 Task: Look for space in Curchorem, India from 5th July, 2023 to 15th July, 2023 for 9 adults in price range Rs.15000 to Rs.25000. Place can be entire place with 5 bedrooms having 5 beds and 5 bathrooms. Property type can be house, flat, guest house. Booking option can be shelf check-in. Required host language is English.
Action: Mouse moved to (443, 62)
Screenshot: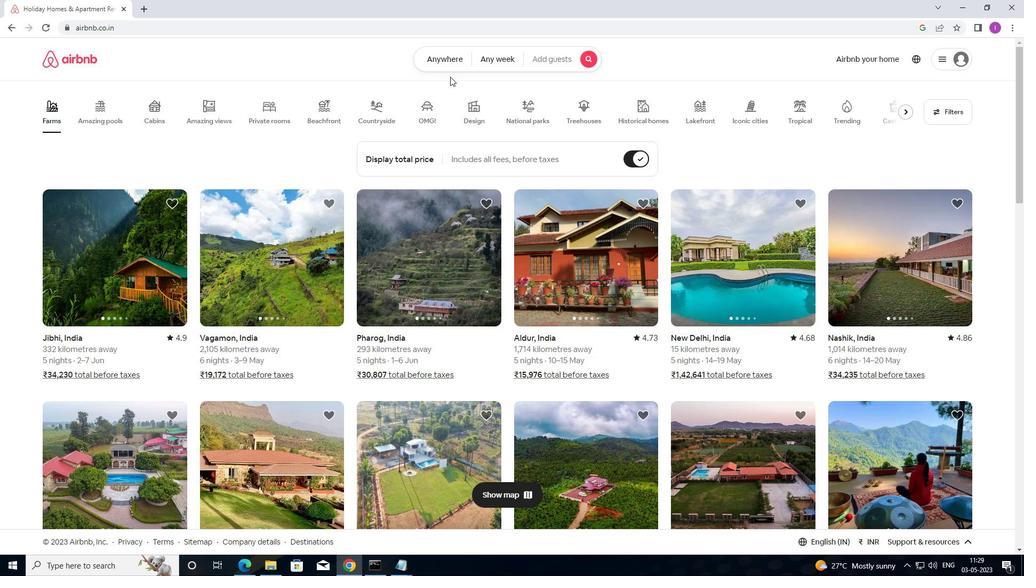 
Action: Mouse pressed left at (443, 62)
Screenshot: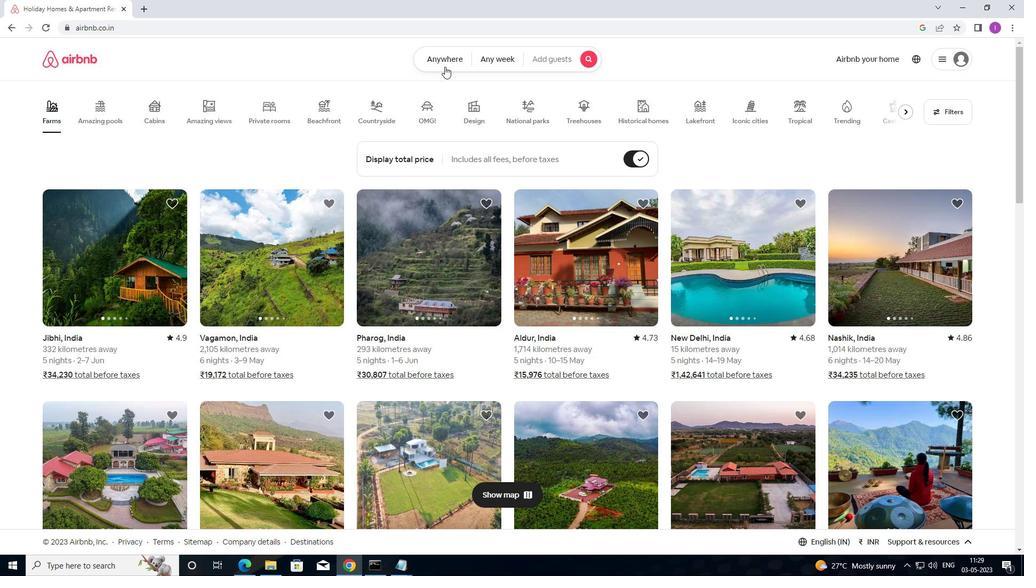 
Action: Mouse moved to (315, 104)
Screenshot: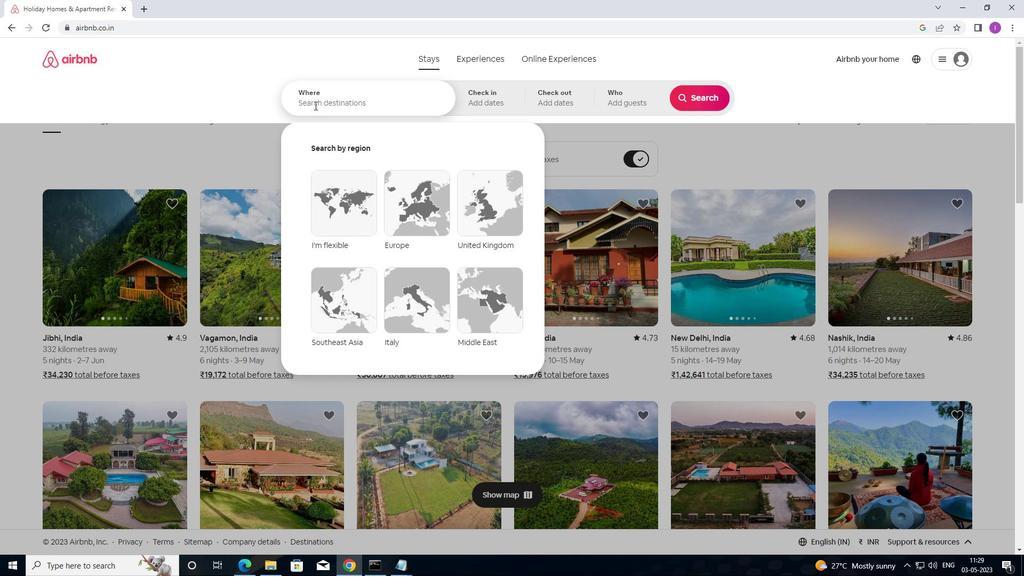 
Action: Mouse pressed left at (315, 104)
Screenshot: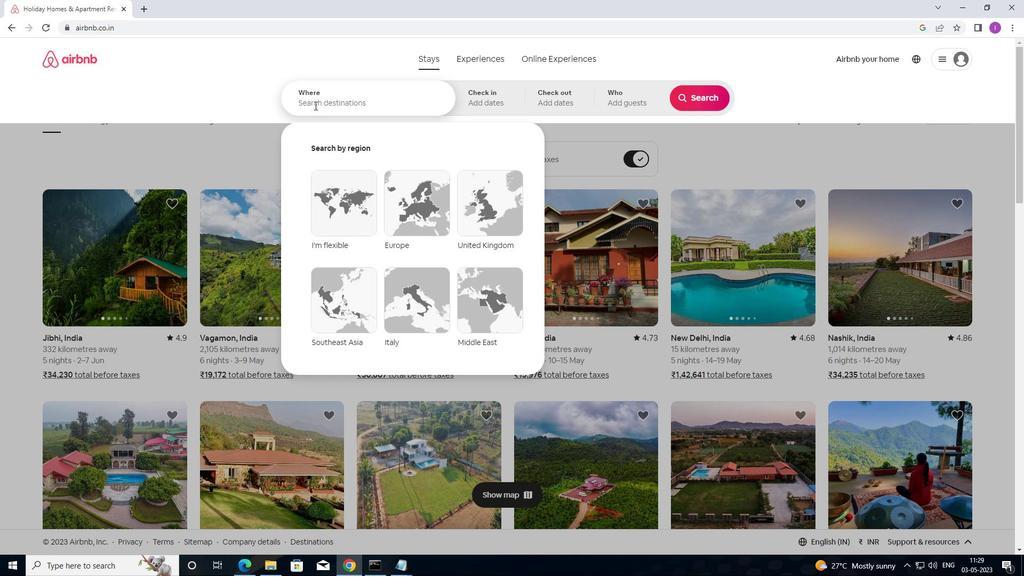 
Action: Mouse moved to (397, 99)
Screenshot: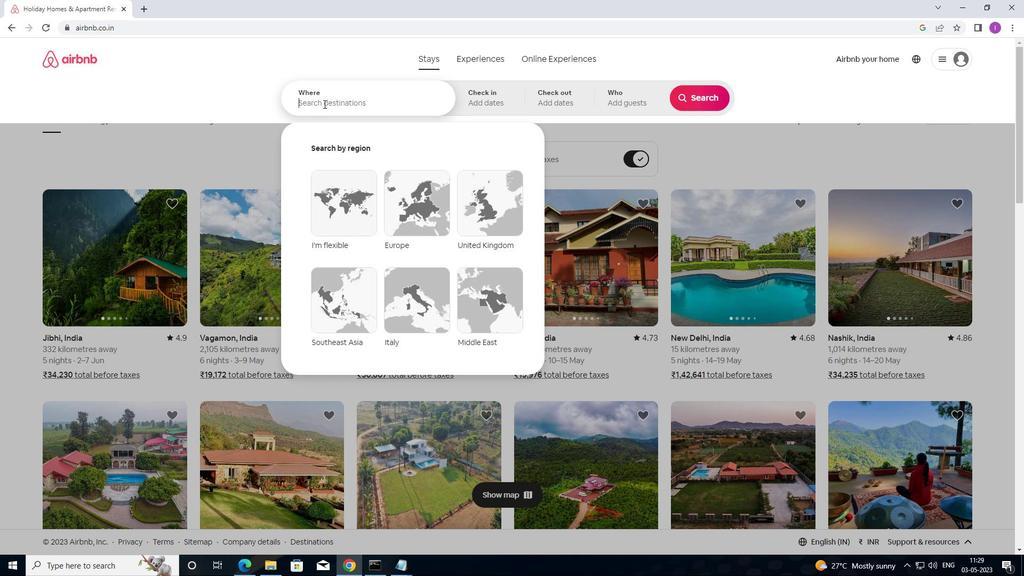 
Action: Key pressed <Key.shift>CY<Key.backspace>URCHOREM,<Key.shift>INDIA
Screenshot: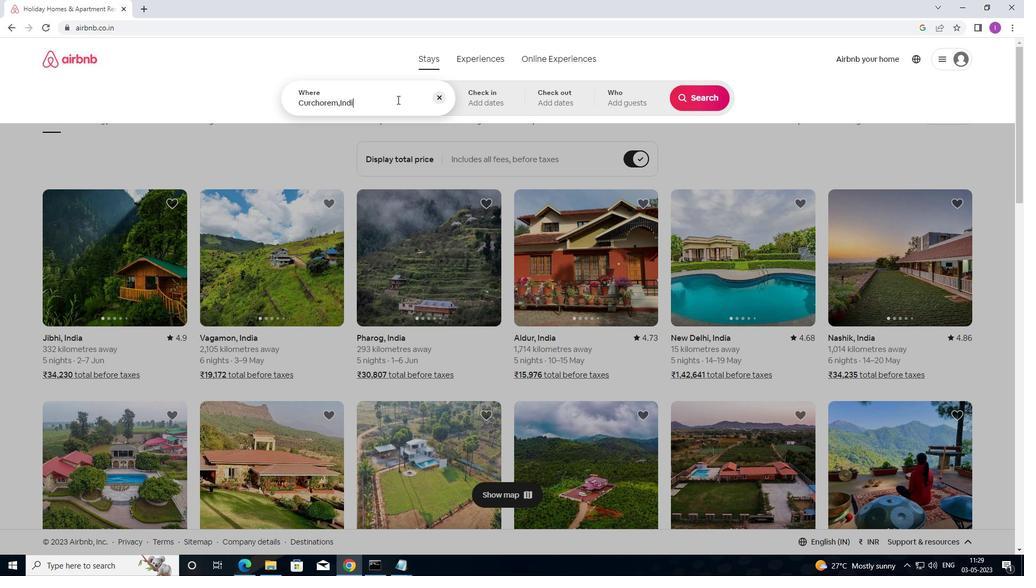 
Action: Mouse moved to (483, 108)
Screenshot: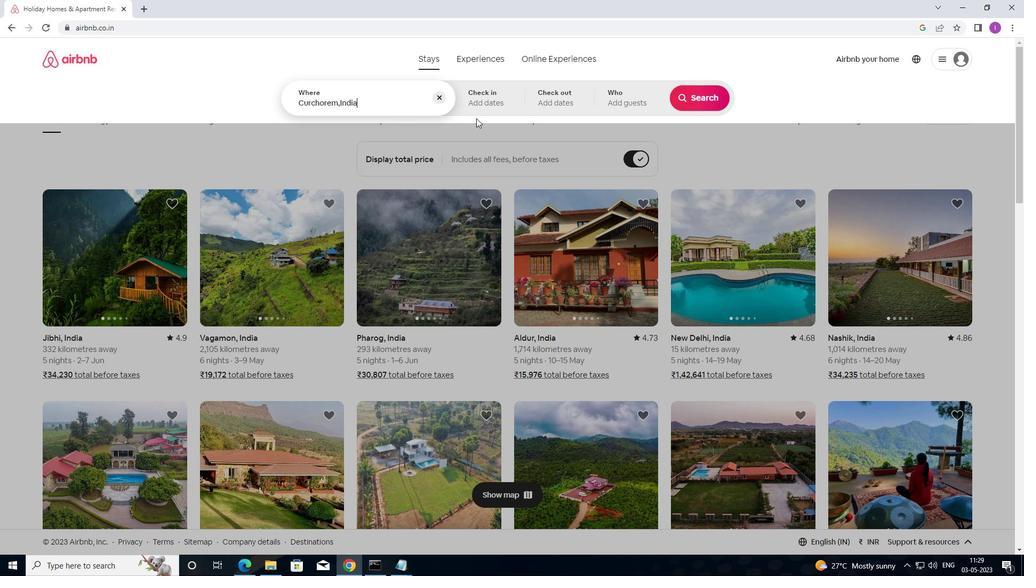 
Action: Mouse pressed left at (483, 108)
Screenshot: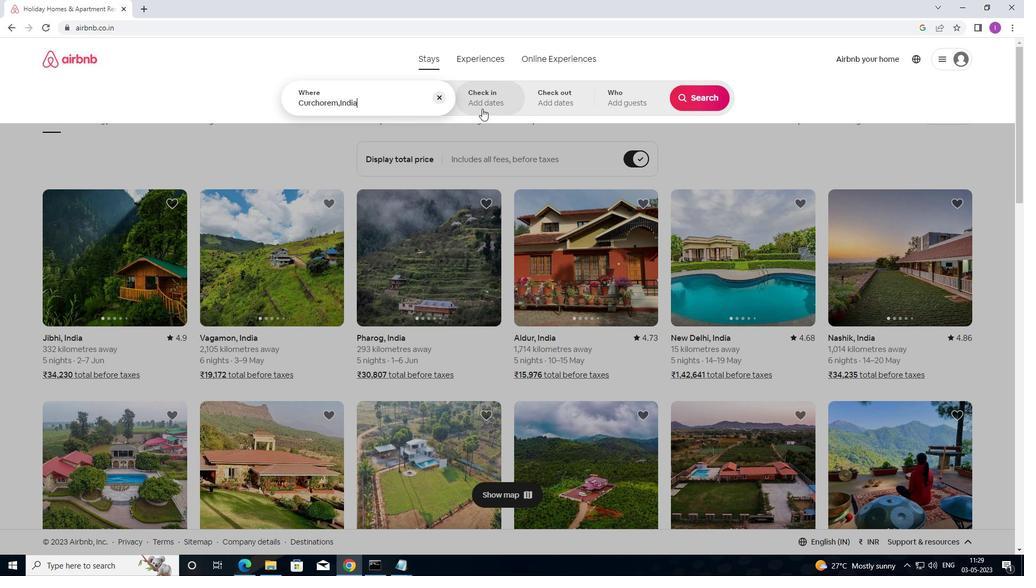 
Action: Mouse moved to (696, 178)
Screenshot: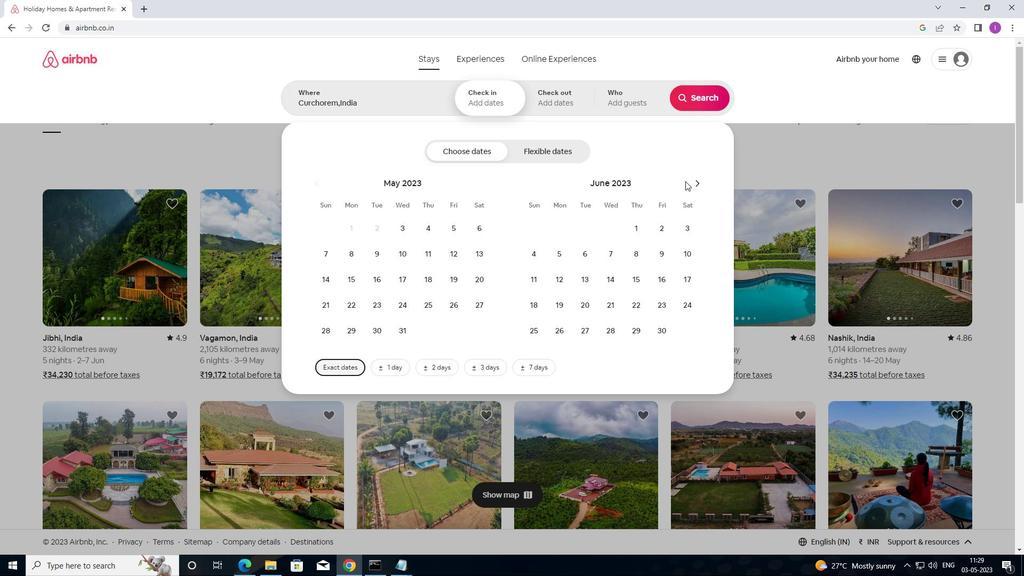 
Action: Mouse pressed left at (696, 178)
Screenshot: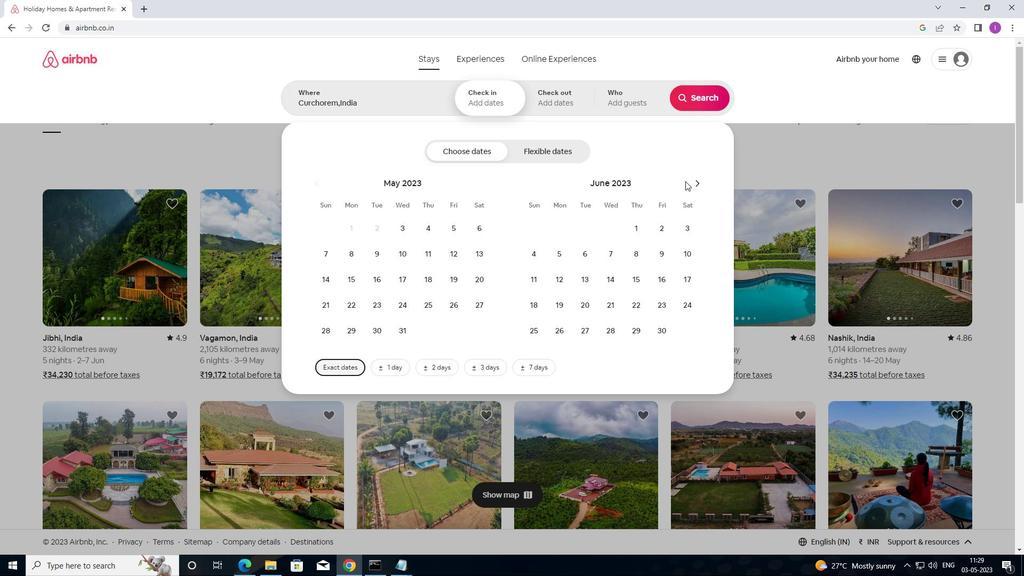 
Action: Mouse moved to (619, 254)
Screenshot: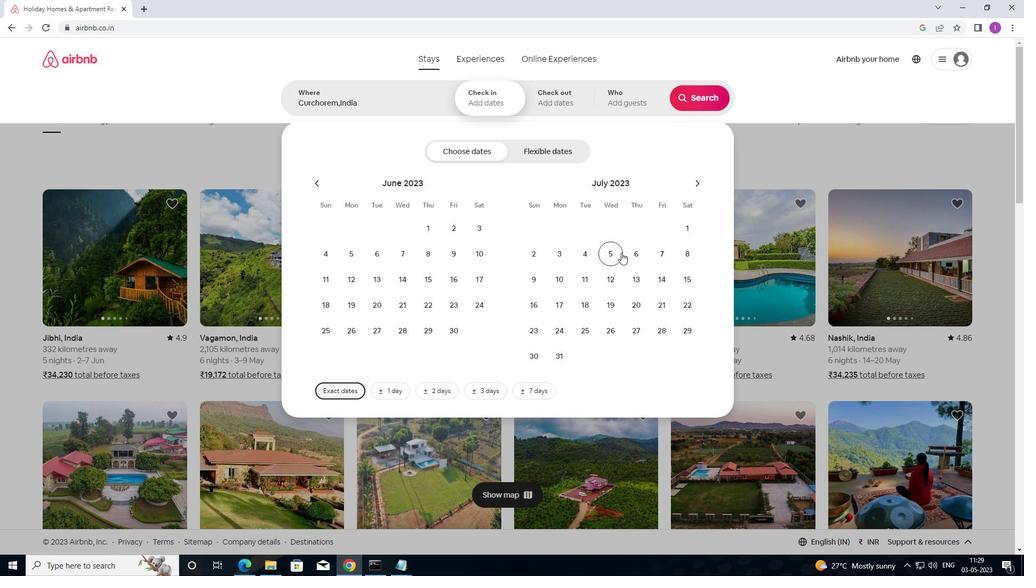 
Action: Mouse pressed left at (619, 254)
Screenshot: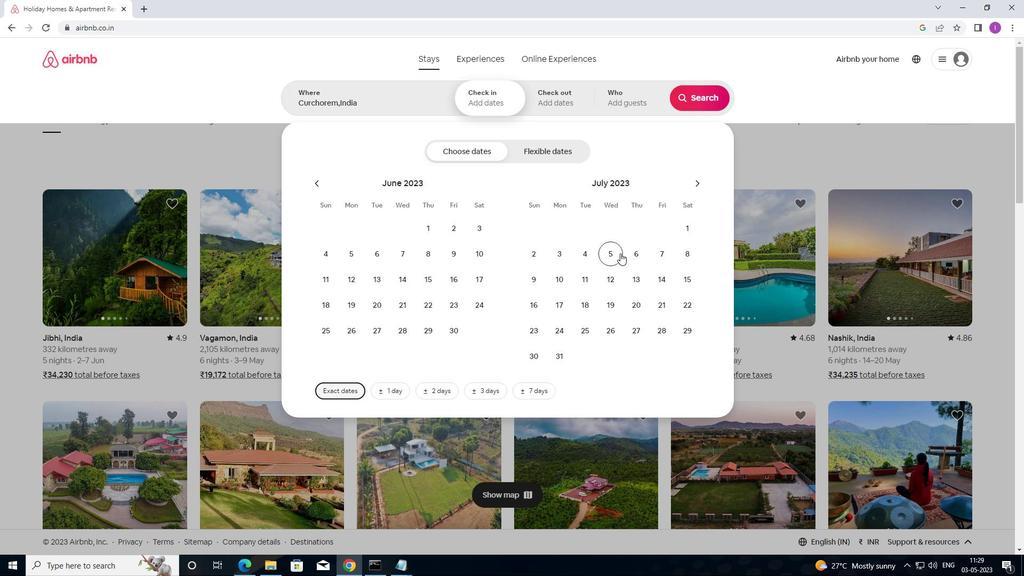 
Action: Mouse moved to (684, 279)
Screenshot: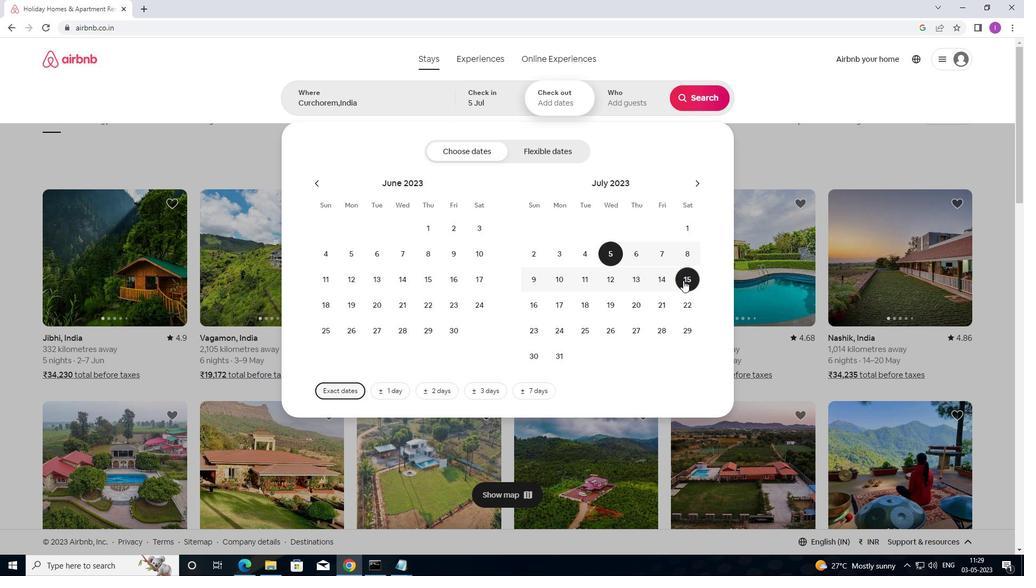 
Action: Mouse pressed left at (684, 279)
Screenshot: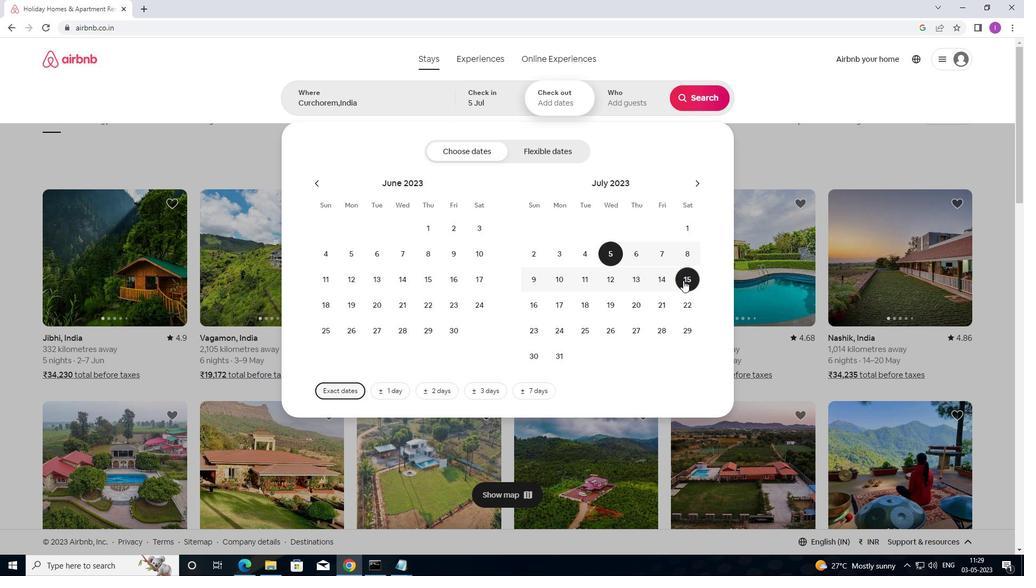 
Action: Mouse moved to (624, 102)
Screenshot: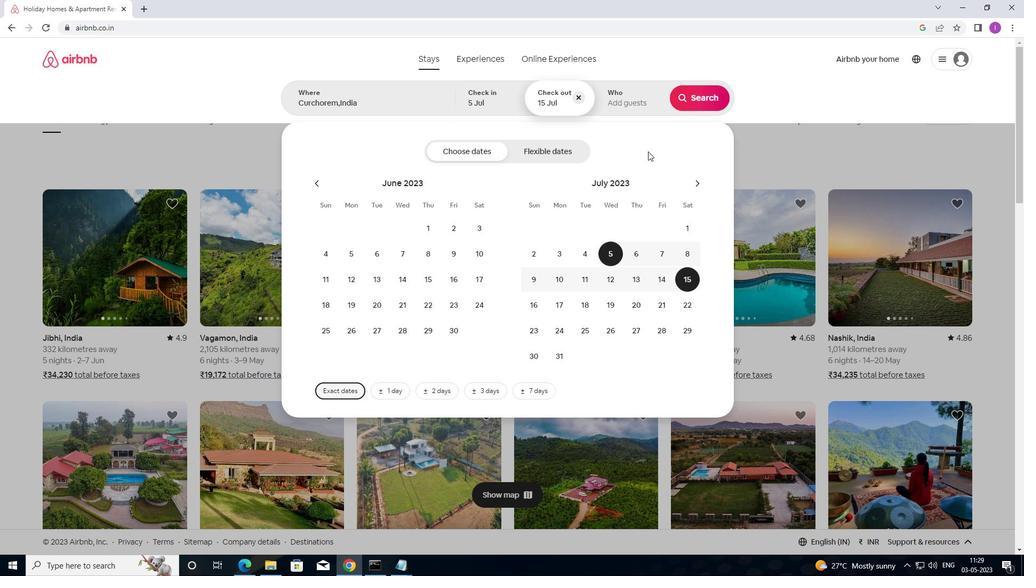 
Action: Mouse pressed left at (624, 102)
Screenshot: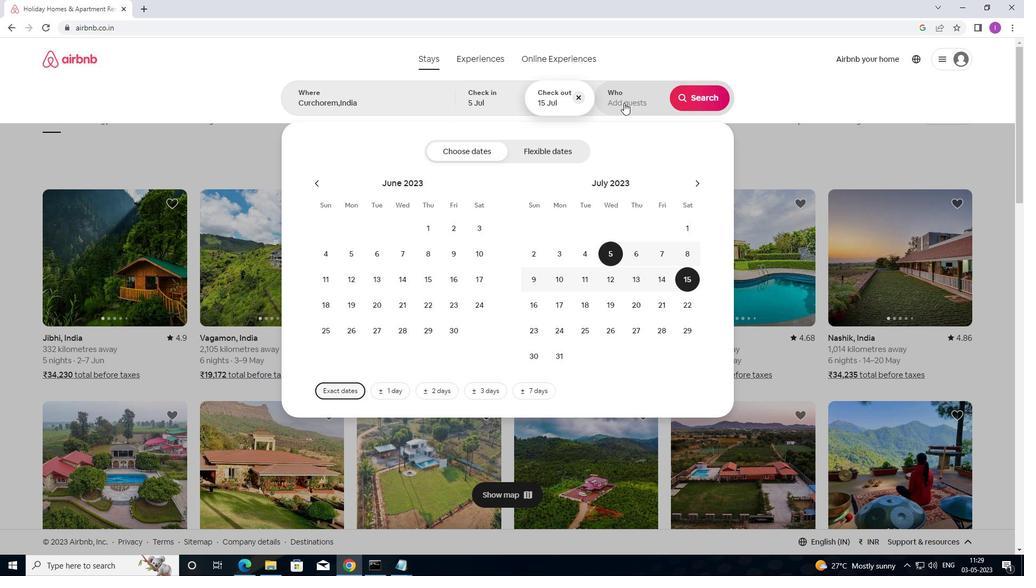 
Action: Mouse moved to (709, 155)
Screenshot: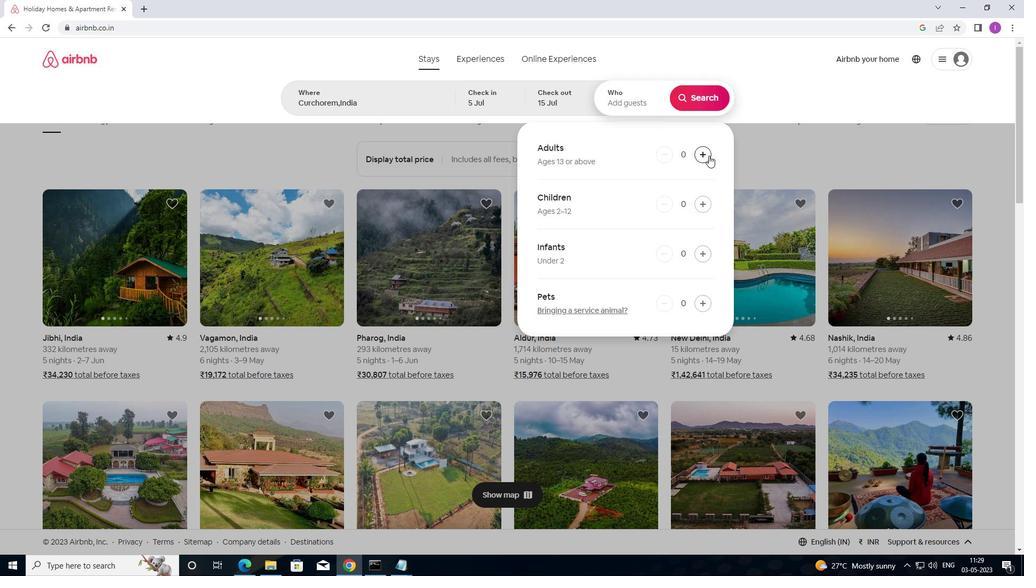 
Action: Mouse pressed left at (709, 155)
Screenshot: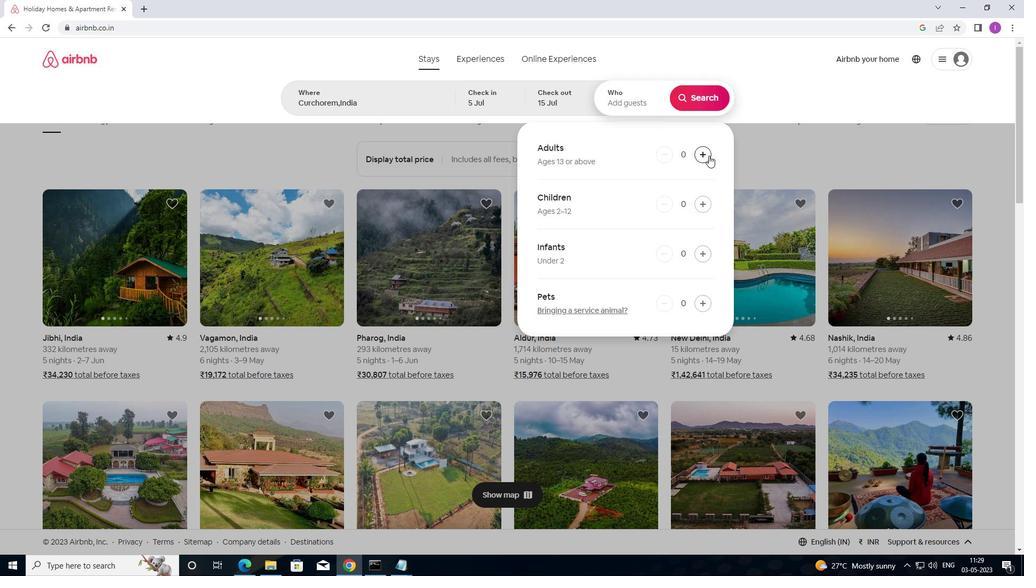 
Action: Mouse moved to (710, 155)
Screenshot: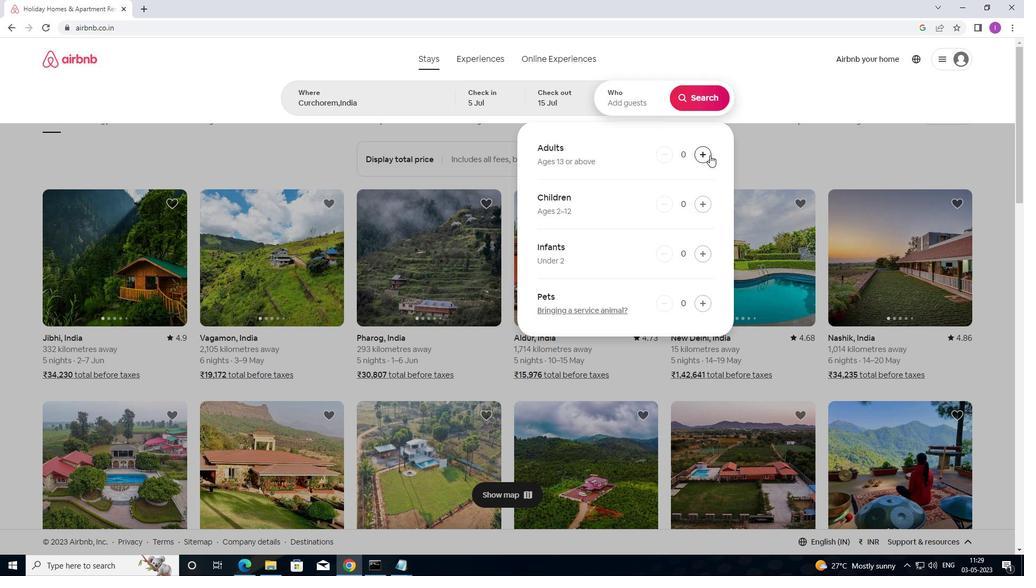 
Action: Mouse pressed left at (710, 155)
Screenshot: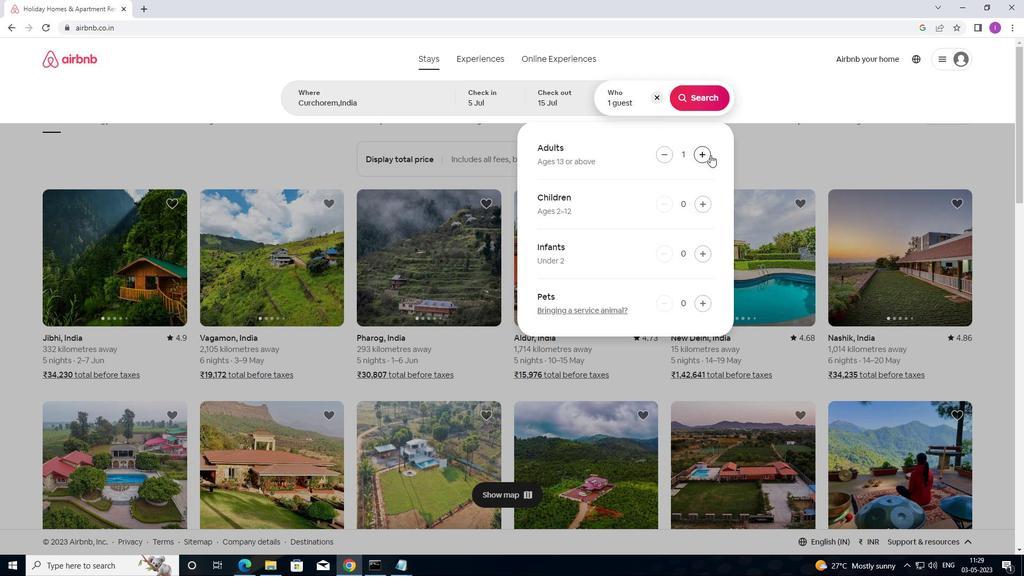 
Action: Mouse moved to (710, 154)
Screenshot: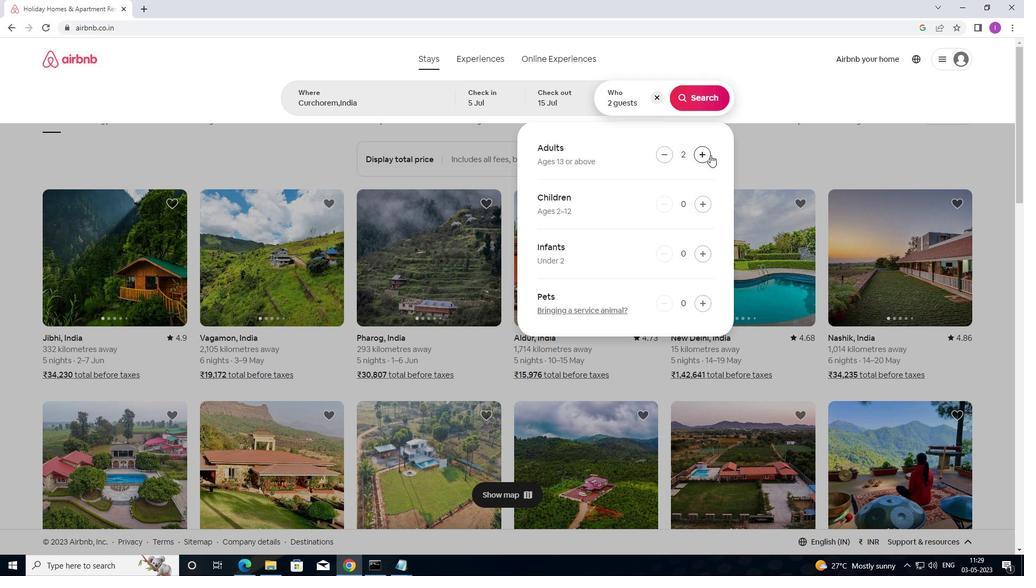 
Action: Mouse pressed left at (710, 154)
Screenshot: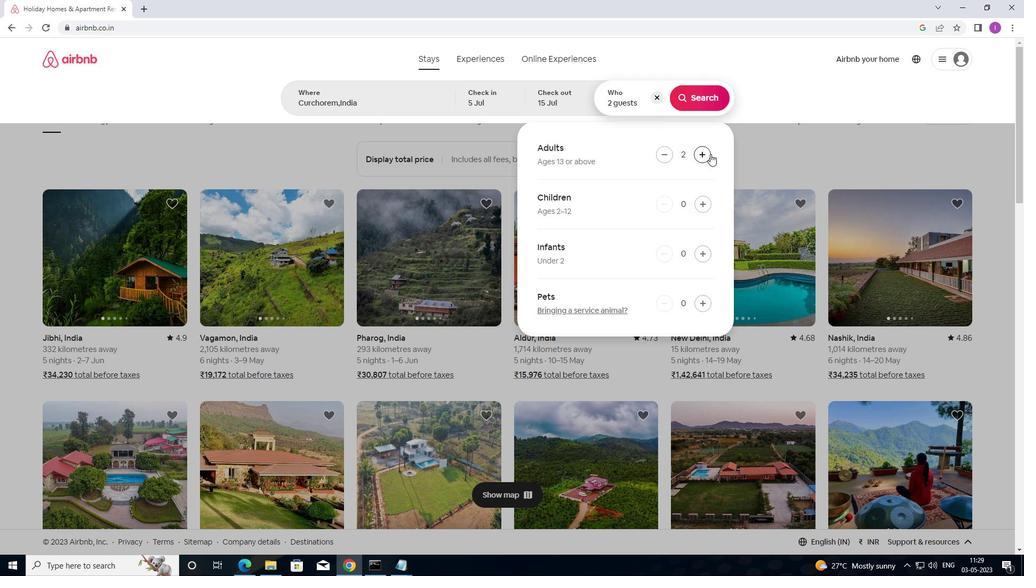 
Action: Mouse pressed left at (710, 154)
Screenshot: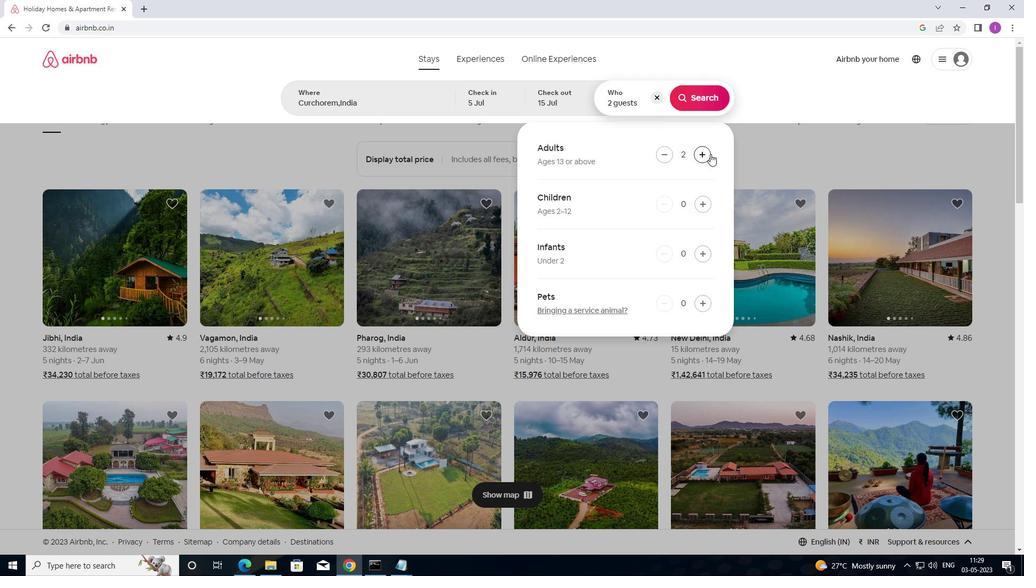 
Action: Mouse pressed left at (710, 154)
Screenshot: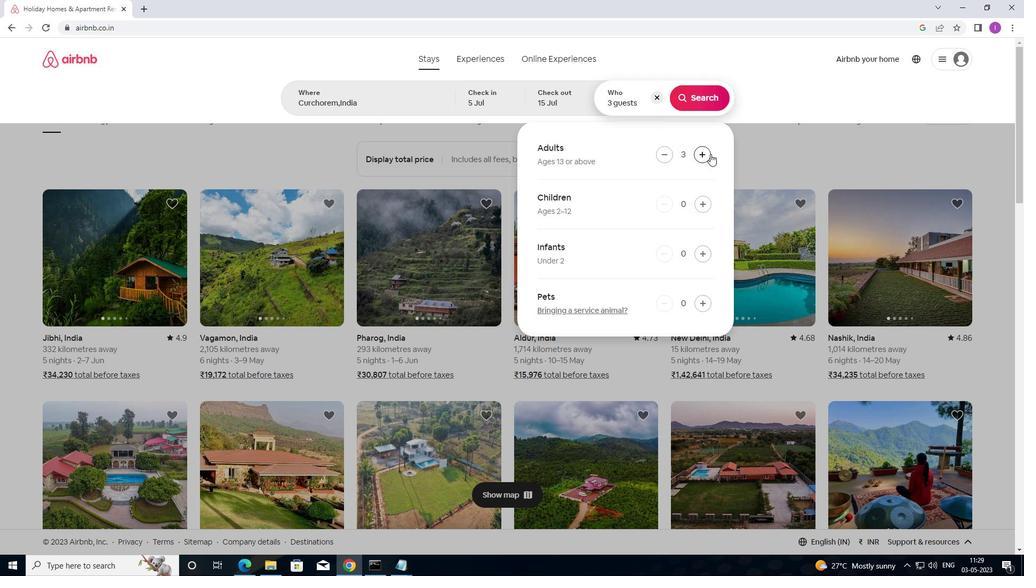 
Action: Mouse pressed left at (710, 154)
Screenshot: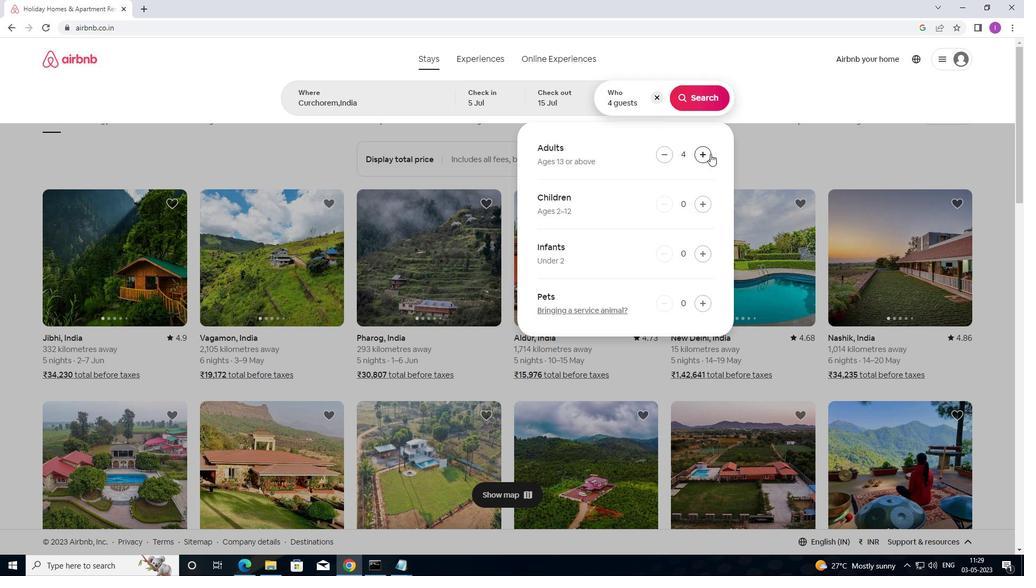 
Action: Mouse pressed left at (710, 154)
Screenshot: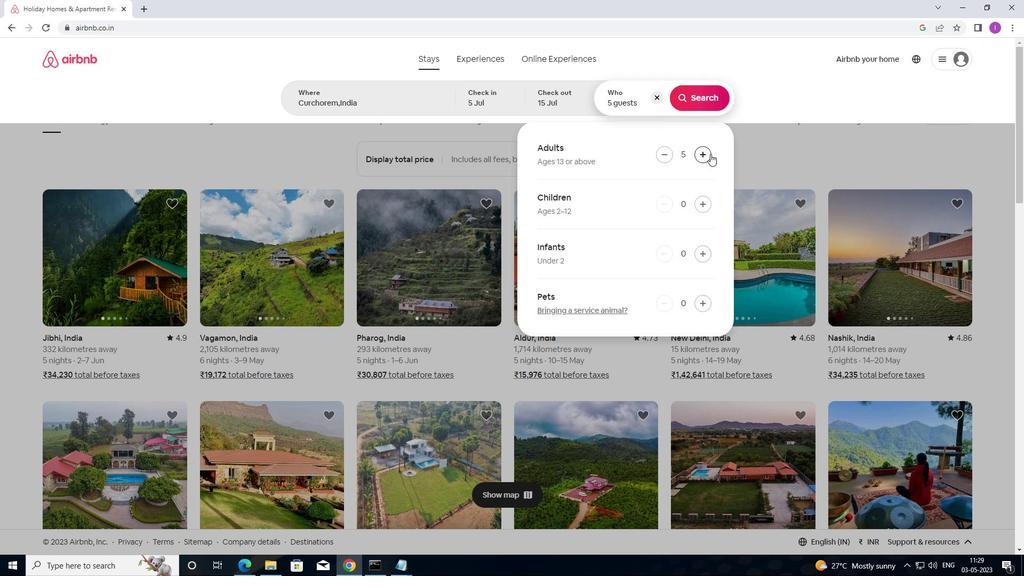 
Action: Mouse moved to (710, 153)
Screenshot: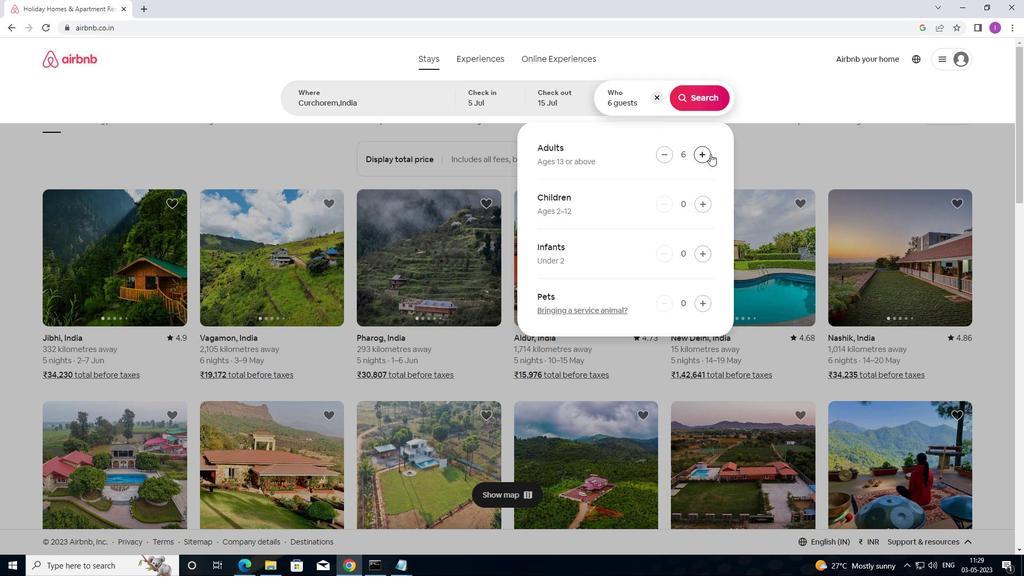 
Action: Mouse pressed left at (710, 153)
Screenshot: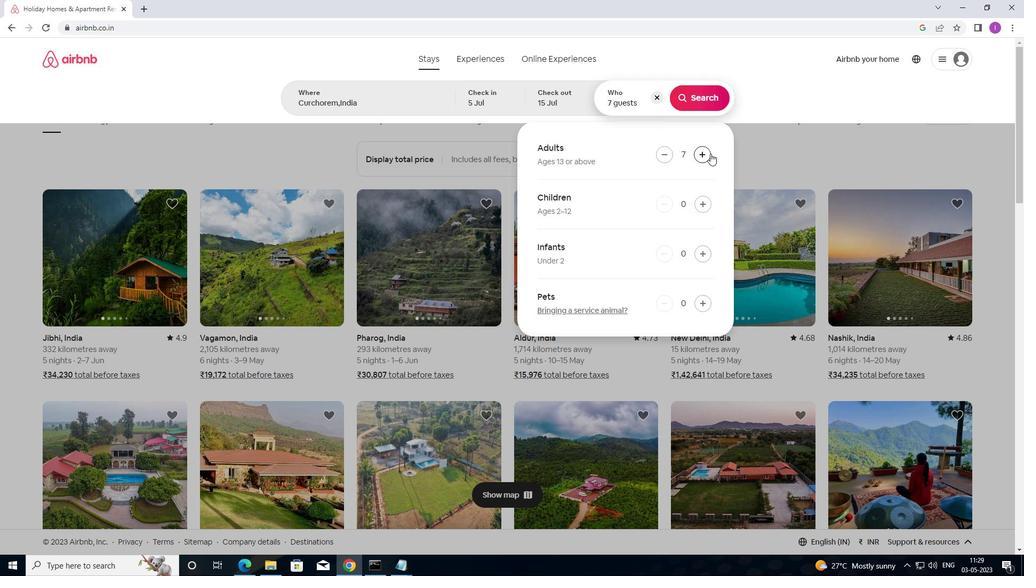 
Action: Mouse moved to (709, 152)
Screenshot: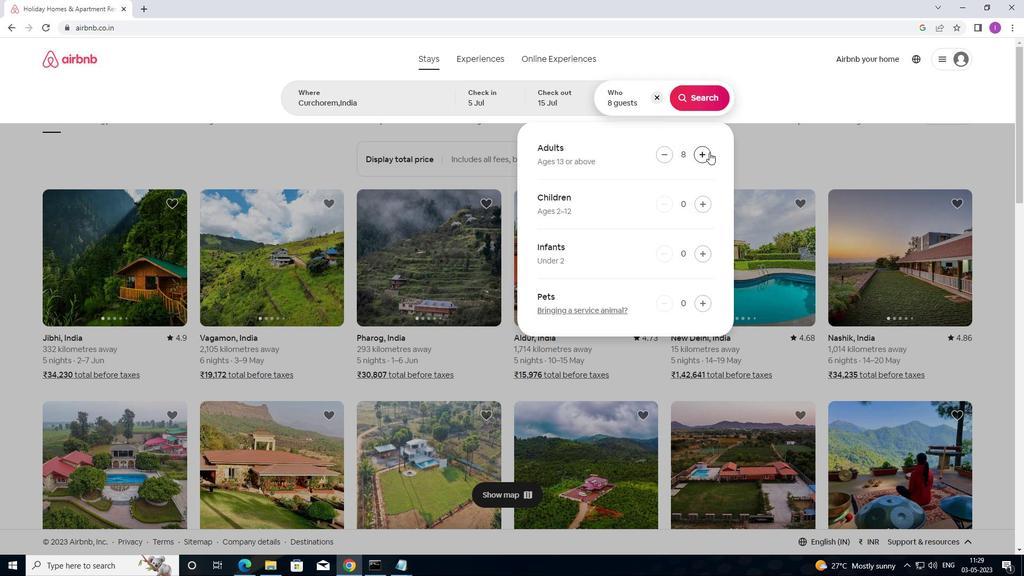
Action: Mouse pressed left at (709, 152)
Screenshot: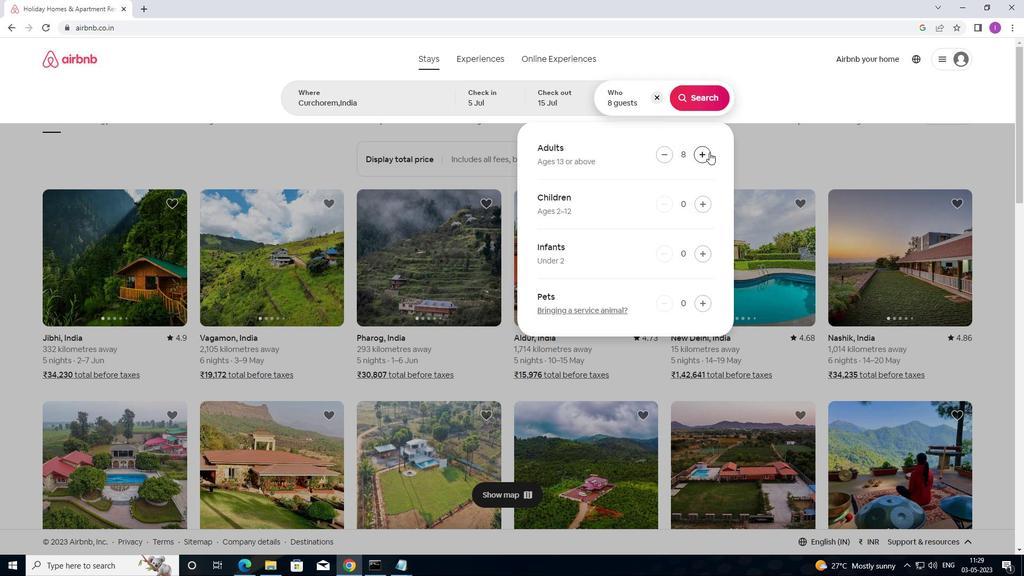
Action: Mouse moved to (682, 105)
Screenshot: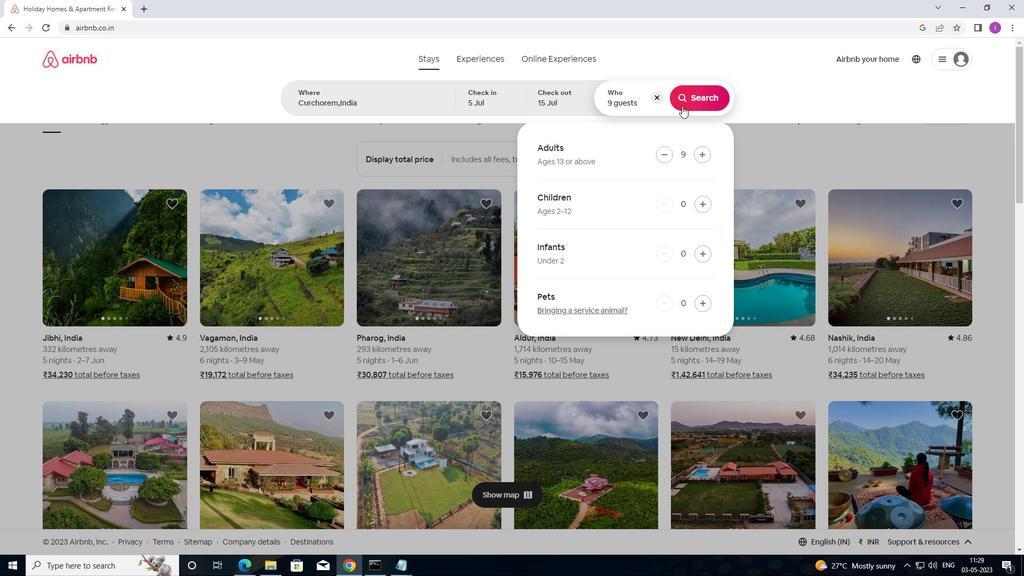 
Action: Mouse pressed left at (682, 105)
Screenshot: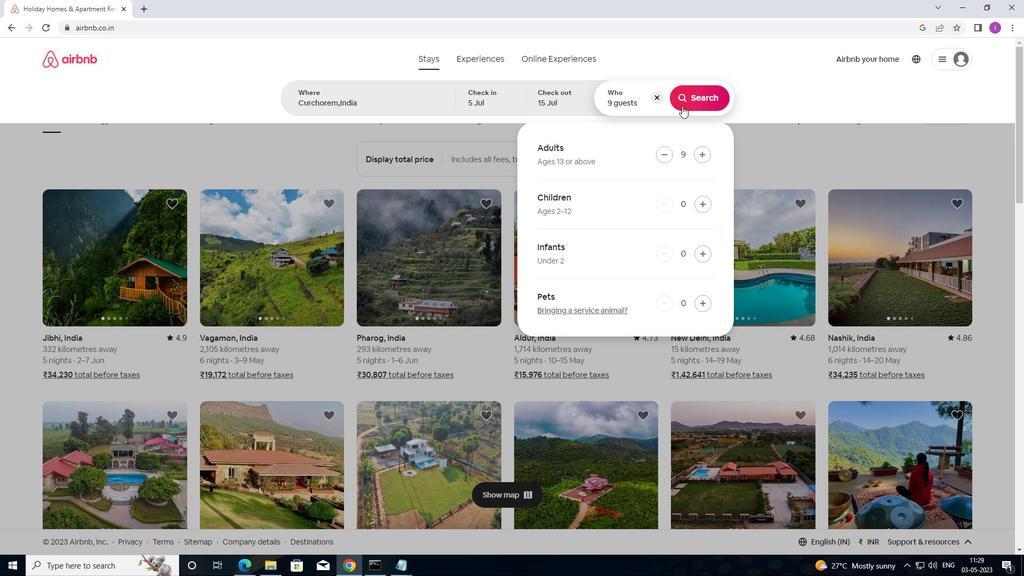 
Action: Mouse moved to (971, 101)
Screenshot: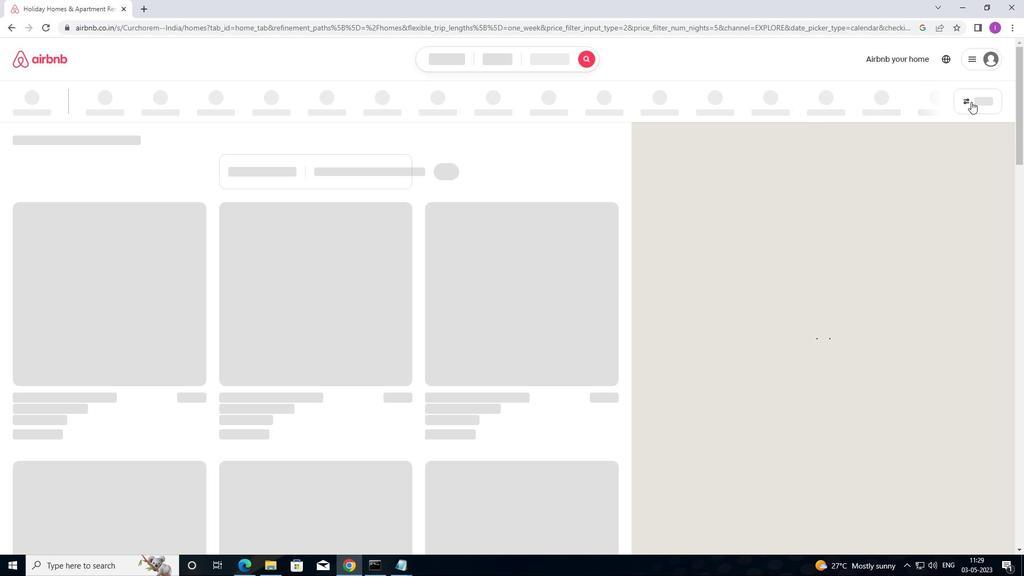 
Action: Mouse pressed left at (971, 101)
Screenshot: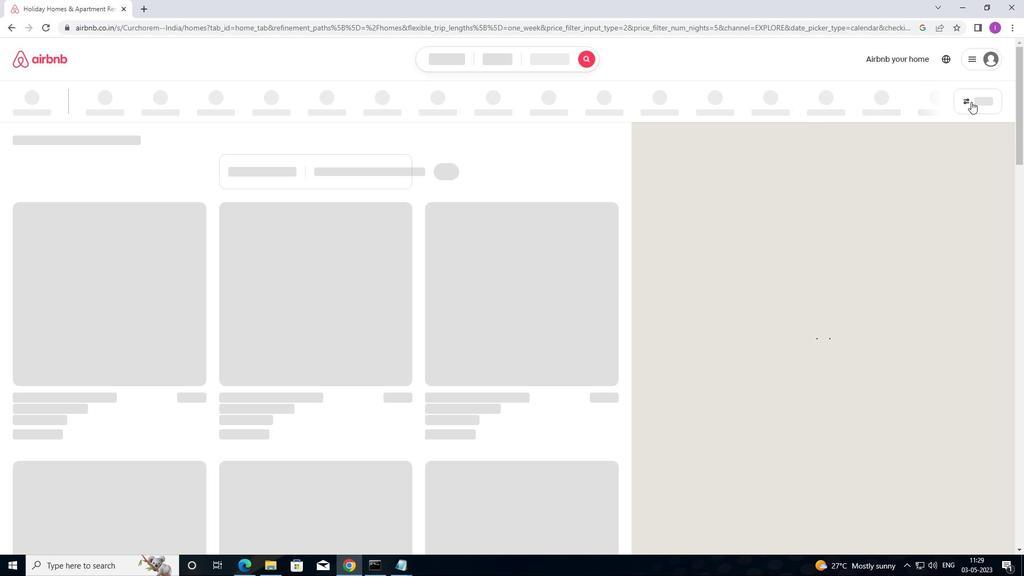 
Action: Mouse moved to (386, 235)
Screenshot: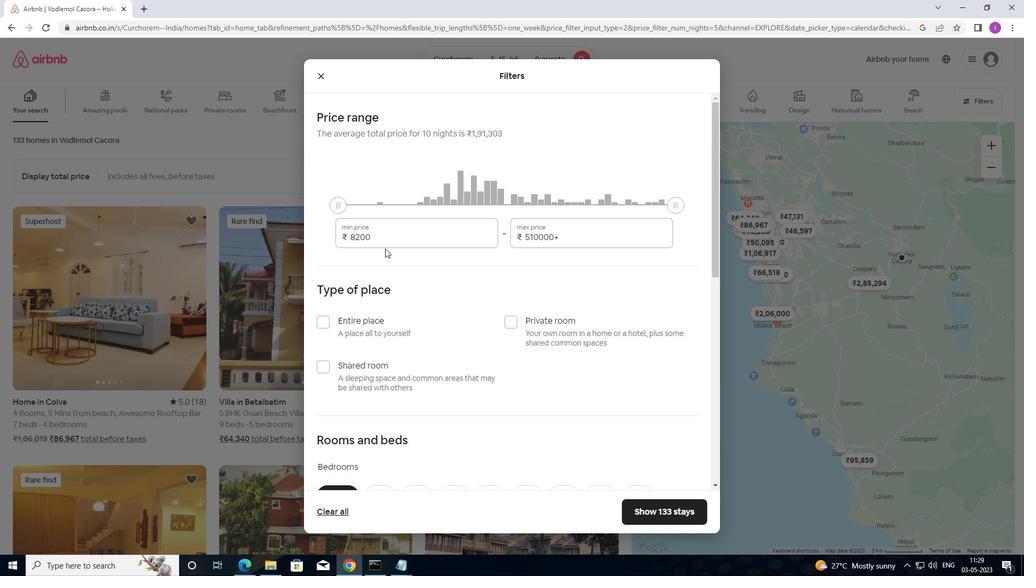 
Action: Mouse pressed left at (386, 235)
Screenshot: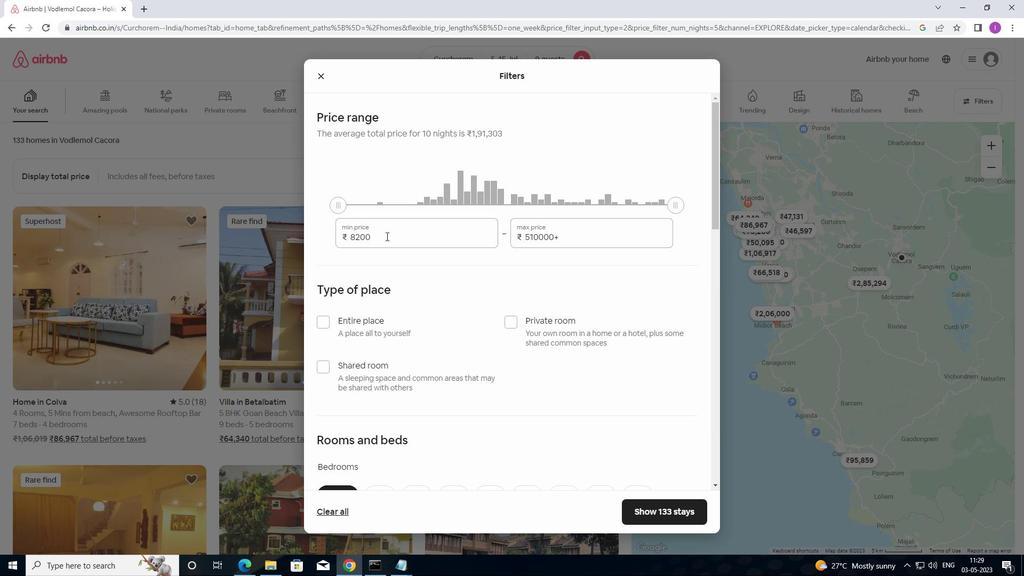 
Action: Mouse moved to (342, 270)
Screenshot: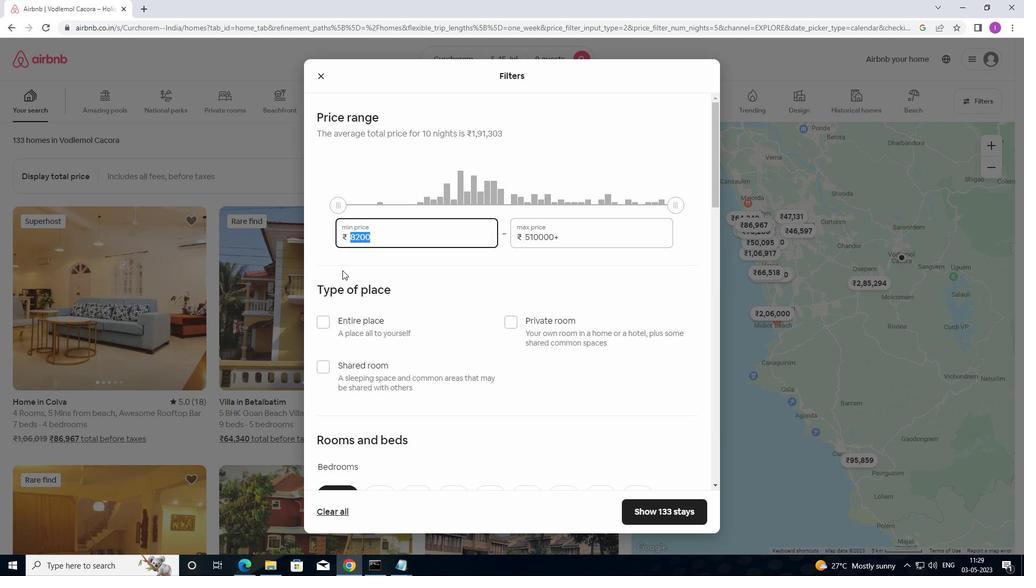 
Action: Key pressed 1
Screenshot: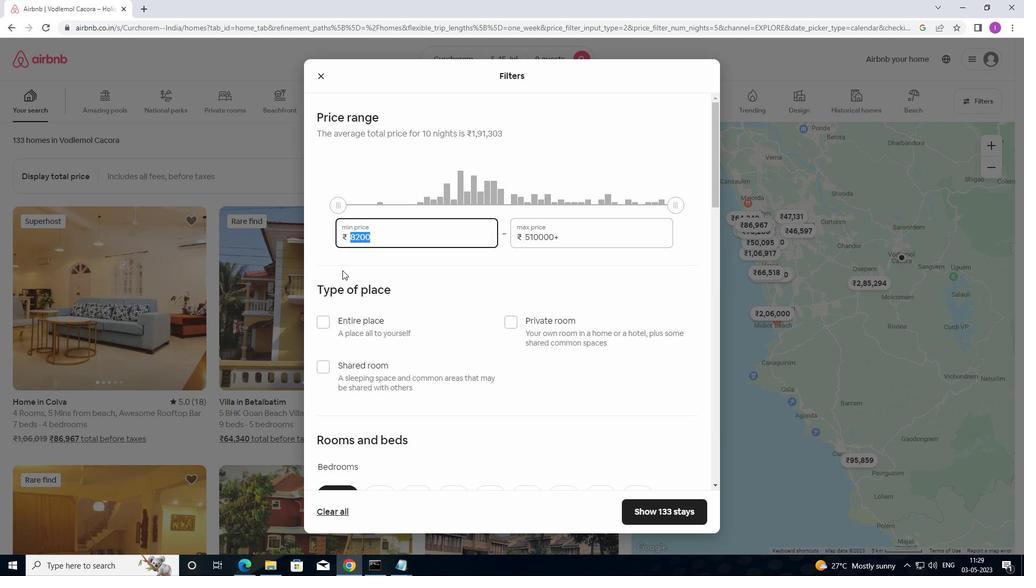 
Action: Mouse moved to (342, 269)
Screenshot: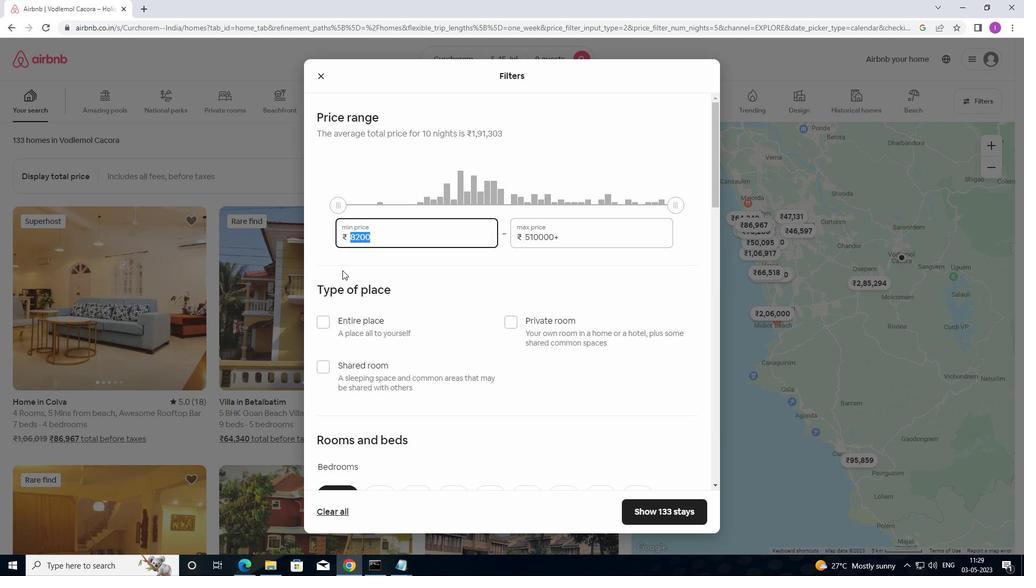
Action: Key pressed 50
Screenshot: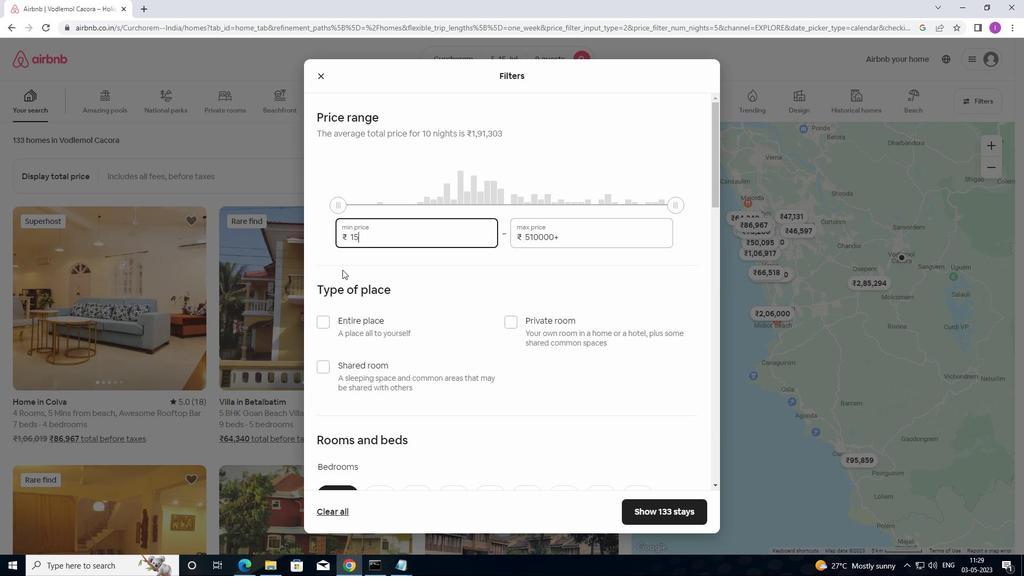 
Action: Mouse moved to (343, 269)
Screenshot: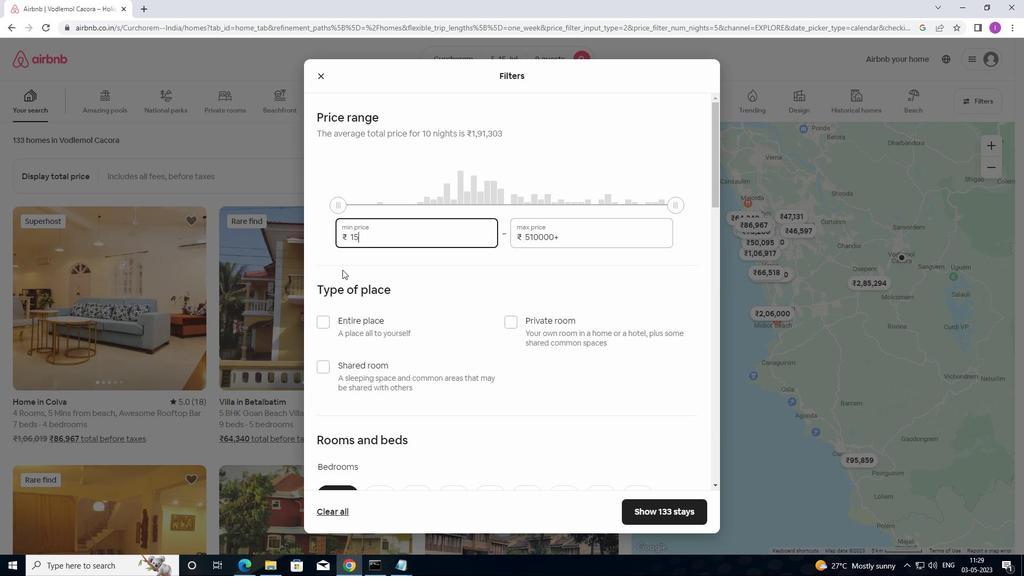 
Action: Key pressed 0
Screenshot: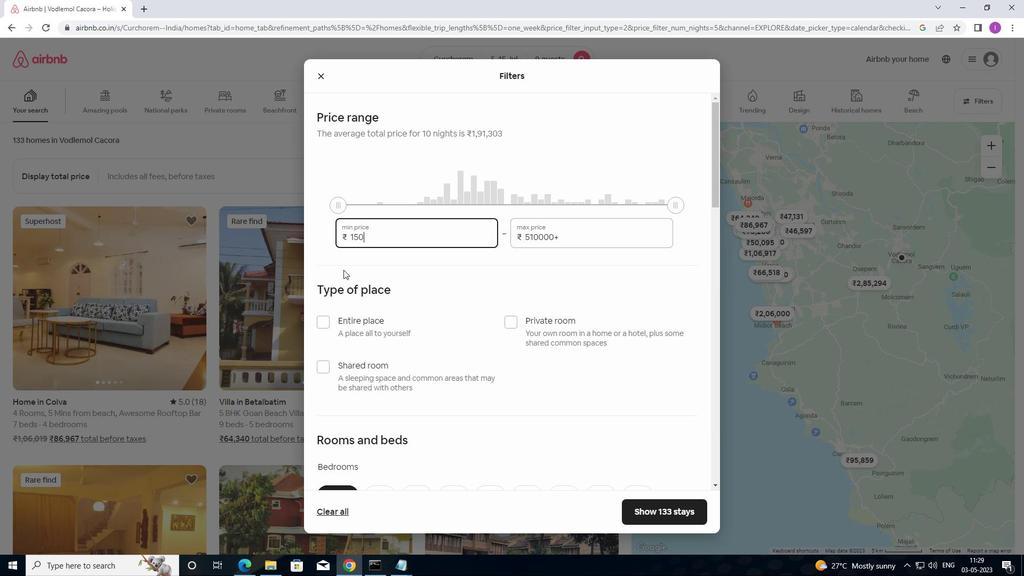 
Action: Mouse moved to (345, 269)
Screenshot: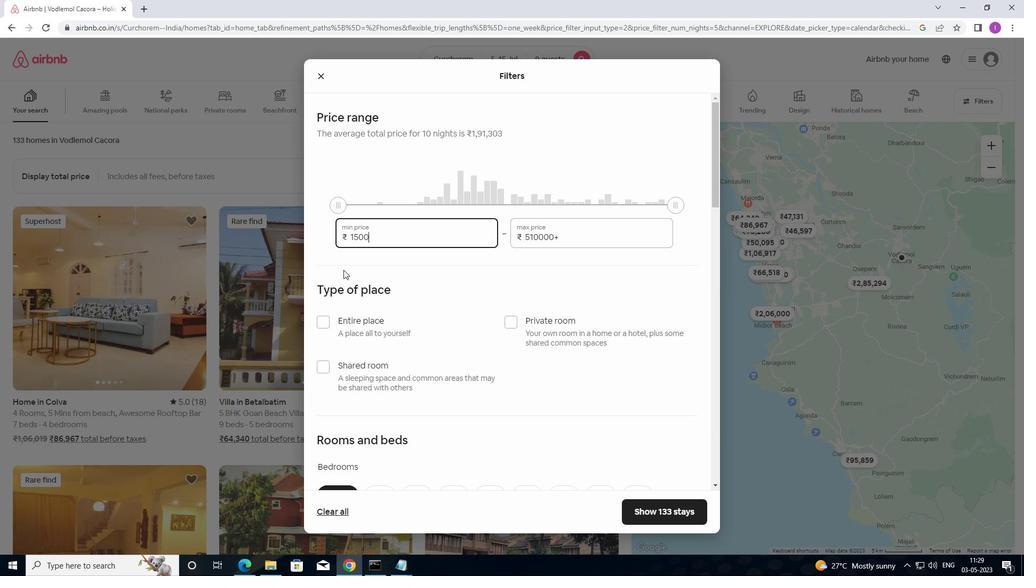 
Action: Key pressed 0
Screenshot: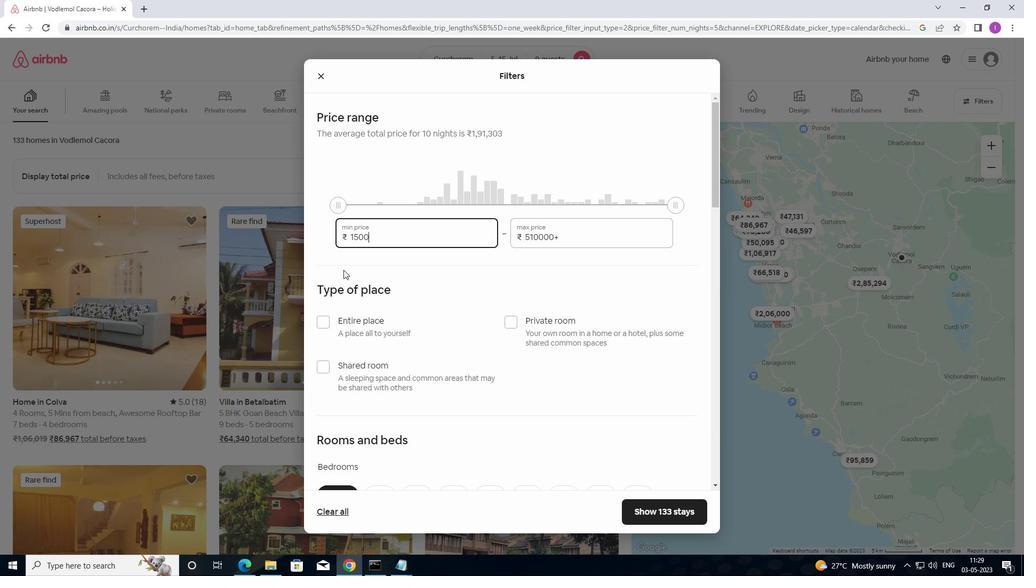 
Action: Mouse moved to (583, 234)
Screenshot: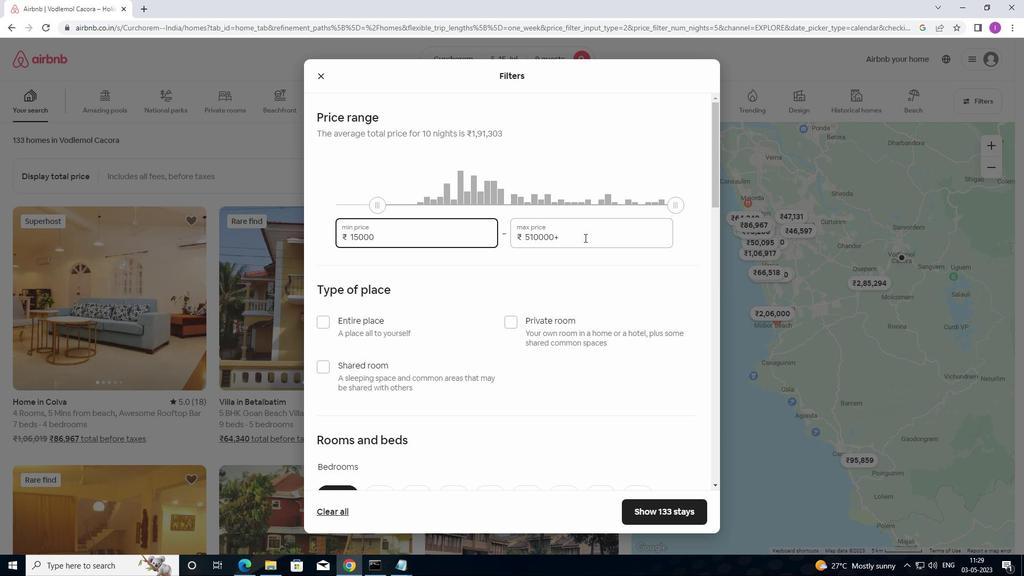 
Action: Mouse pressed left at (583, 234)
Screenshot: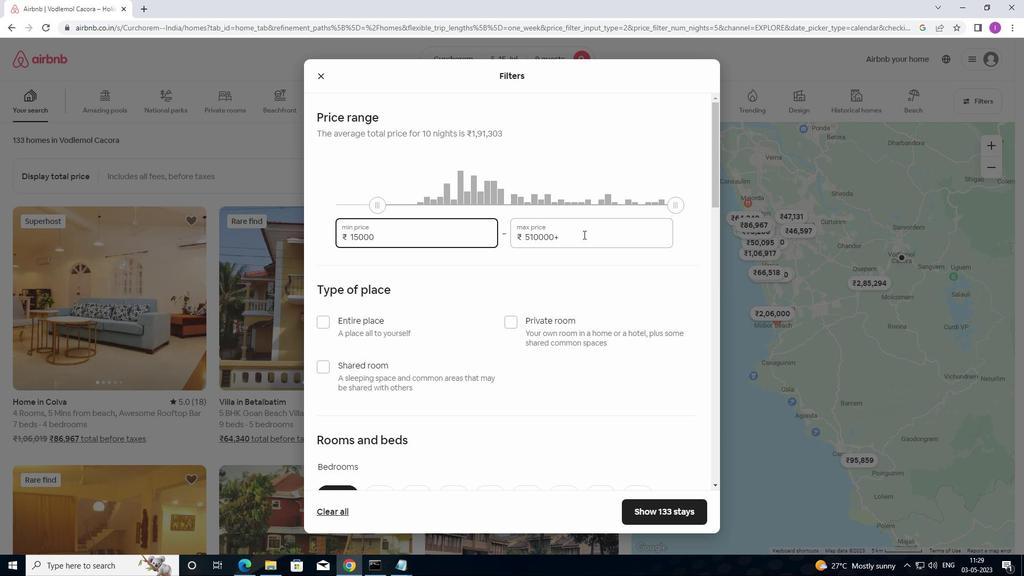 
Action: Mouse moved to (512, 250)
Screenshot: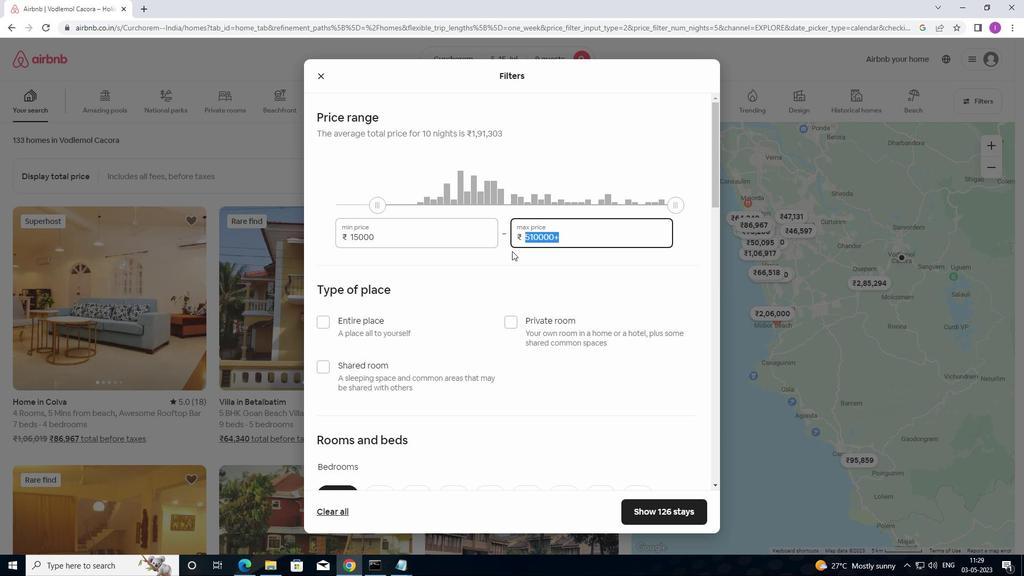 
Action: Key pressed 20
Screenshot: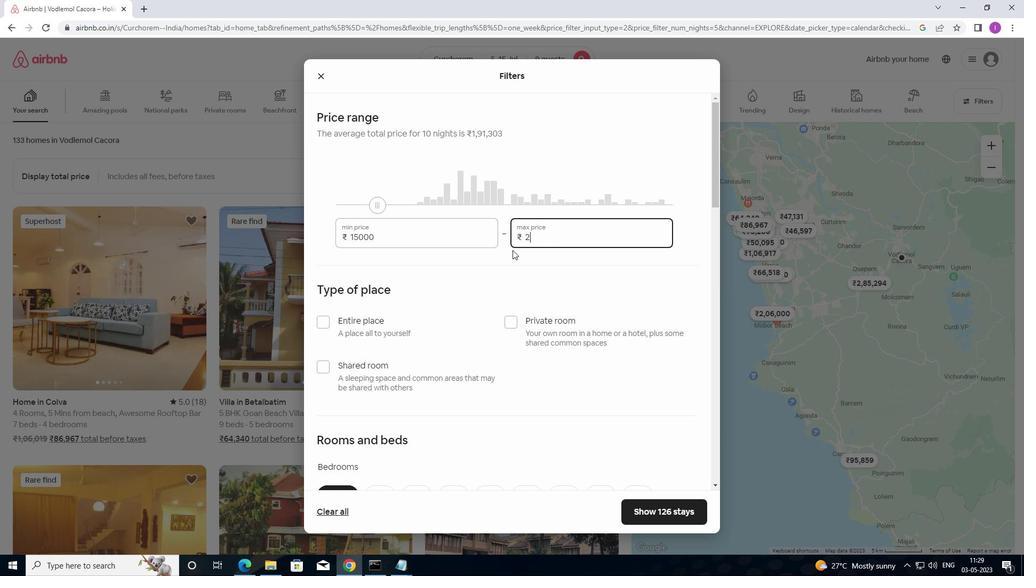
Action: Mouse moved to (513, 249)
Screenshot: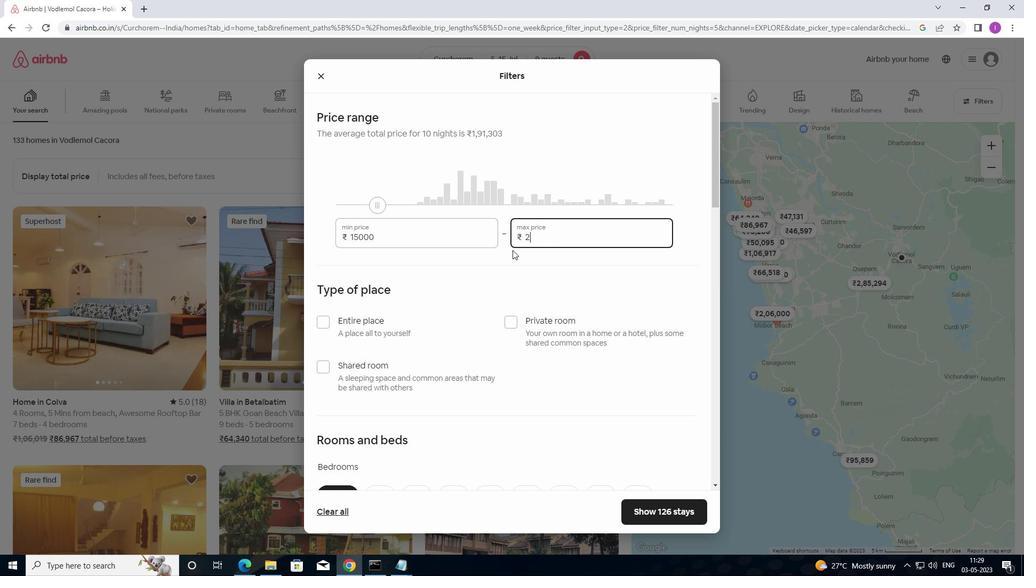 
Action: Key pressed 0
Screenshot: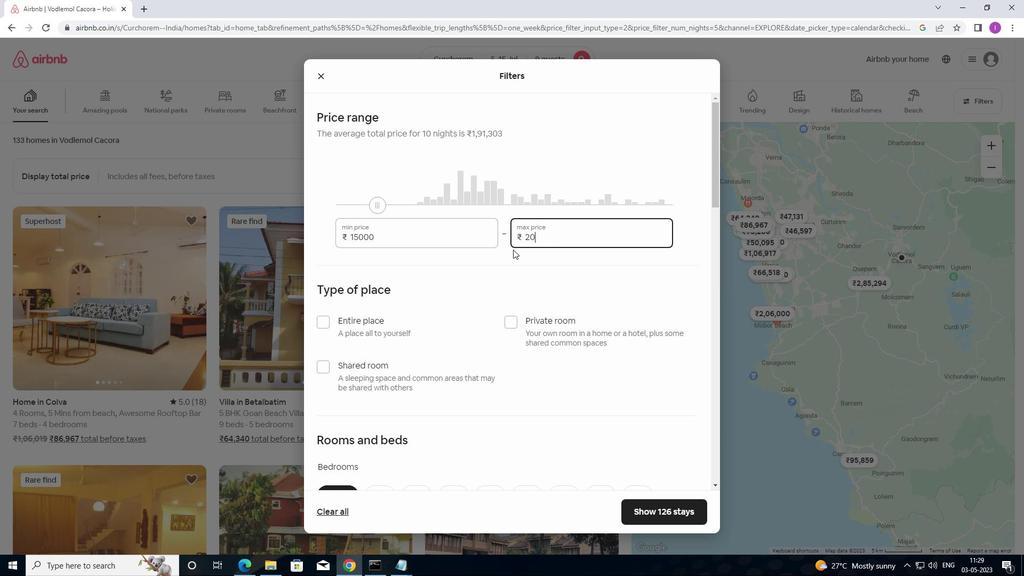 
Action: Mouse moved to (515, 249)
Screenshot: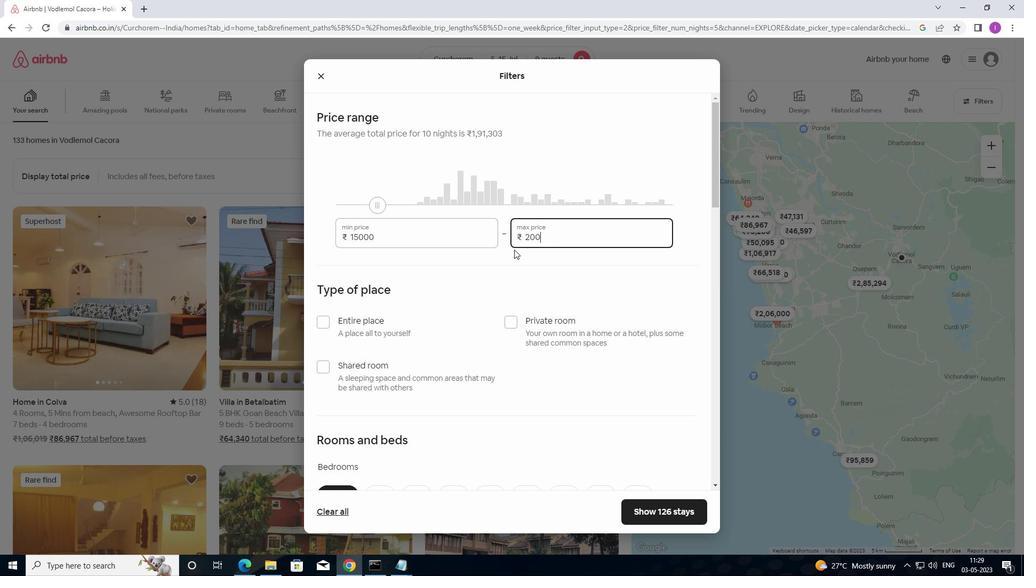 
Action: Key pressed 0
Screenshot: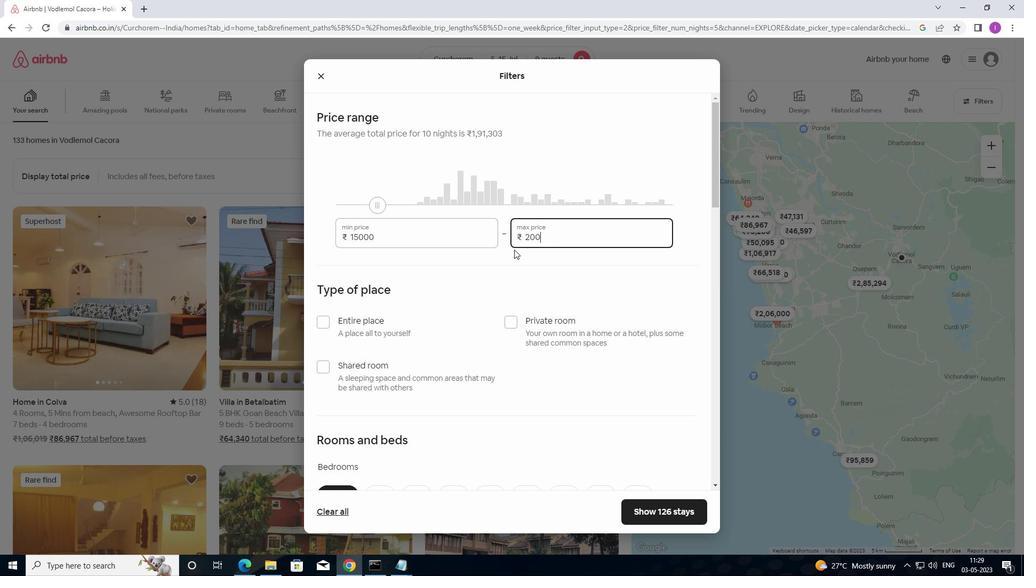
Action: Mouse moved to (515, 248)
Screenshot: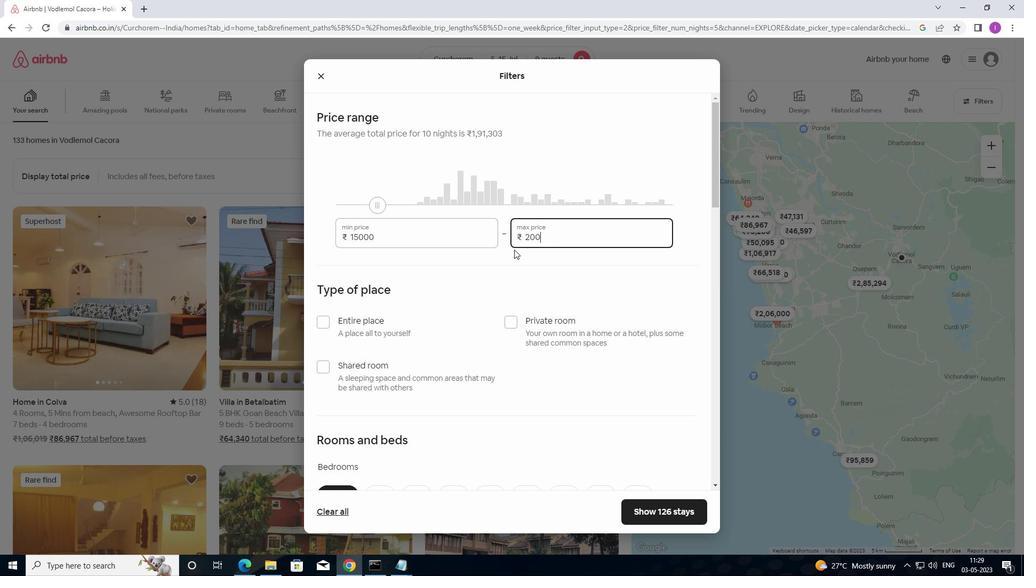 
Action: Key pressed 0
Screenshot: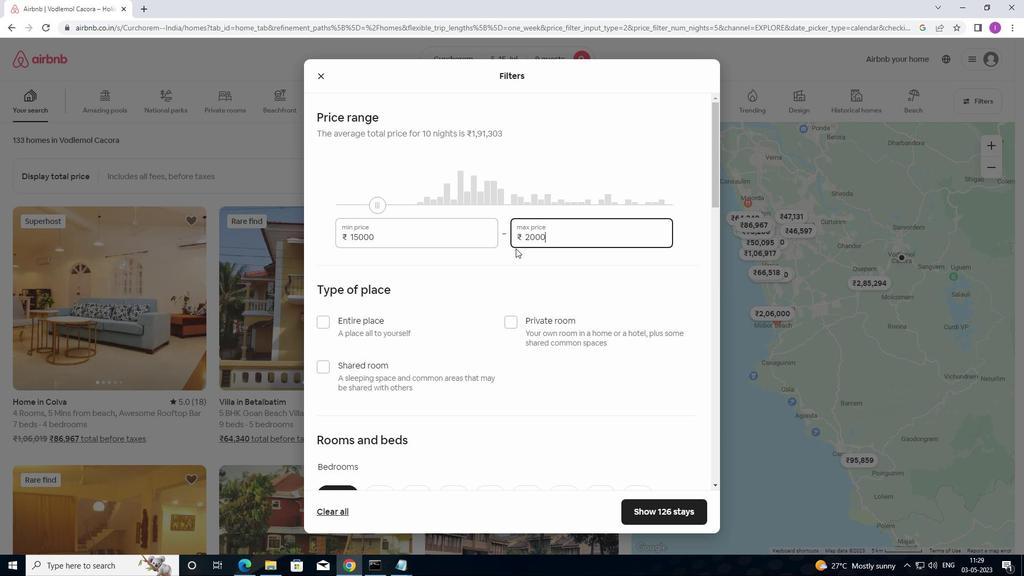 
Action: Mouse moved to (507, 310)
Screenshot: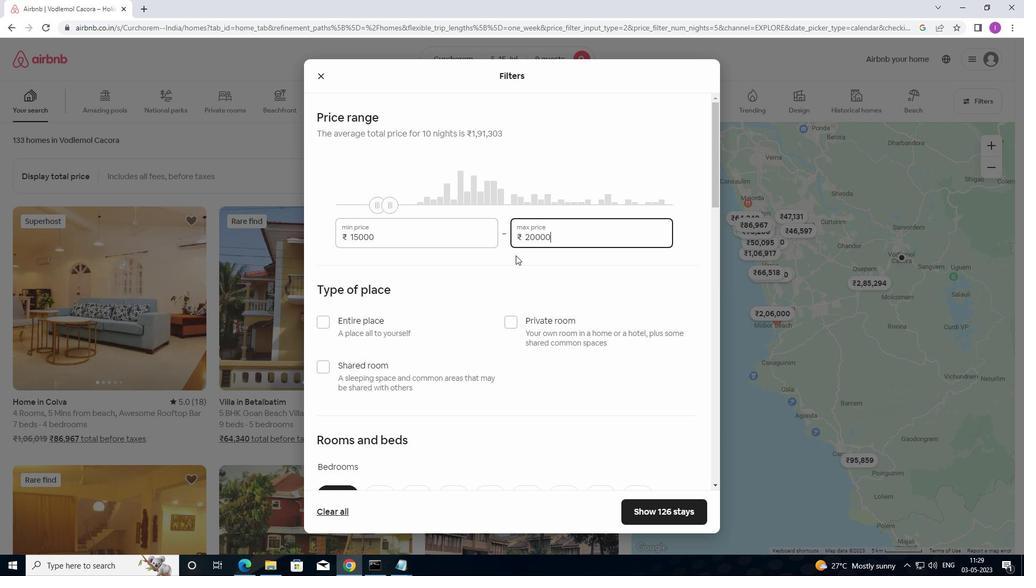
Action: Mouse scrolled (507, 309) with delta (0, 0)
Screenshot: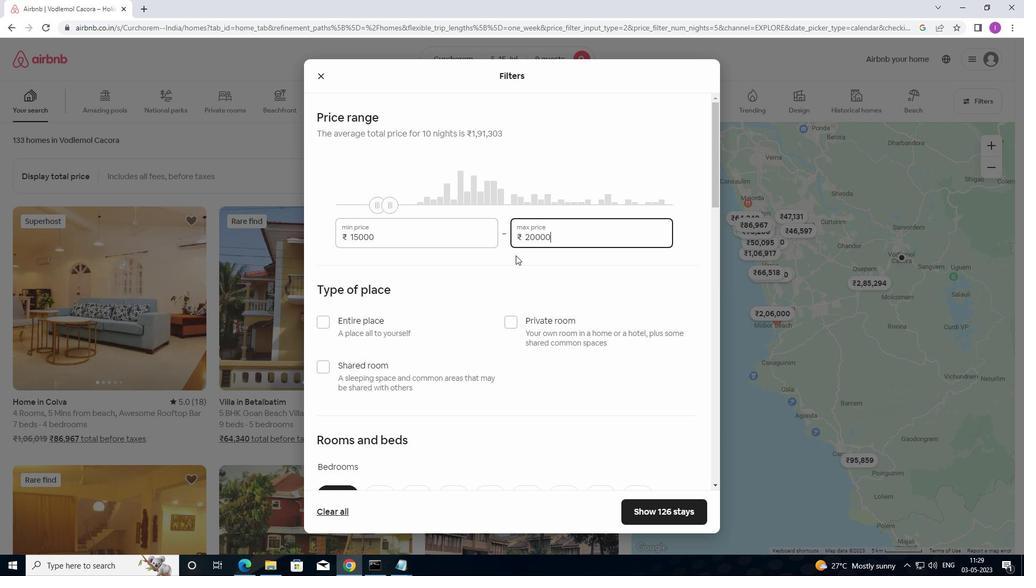 
Action: Mouse scrolled (507, 309) with delta (0, 0)
Screenshot: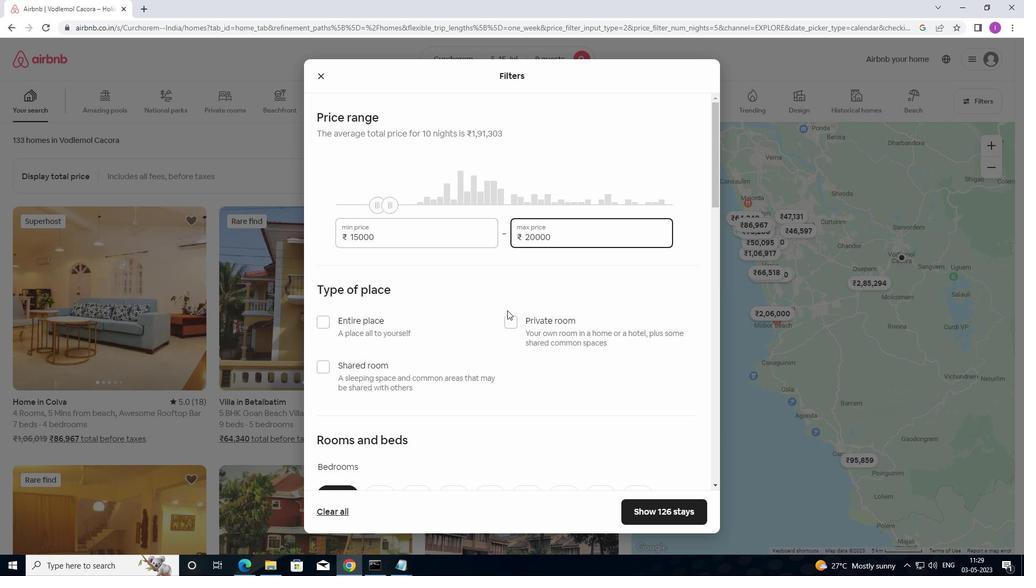 
Action: Mouse moved to (329, 211)
Screenshot: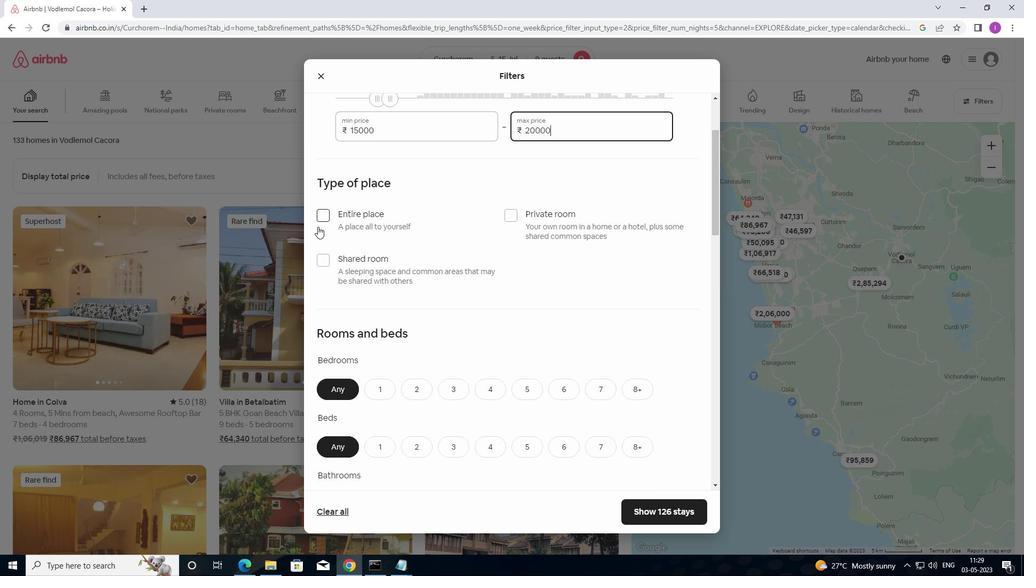 
Action: Mouse pressed left at (329, 211)
Screenshot: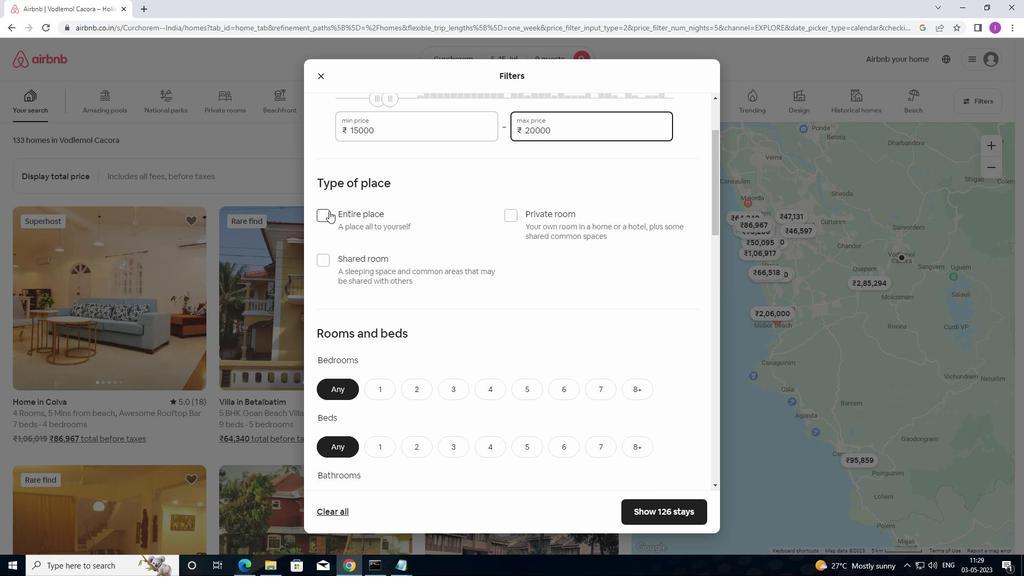 
Action: Mouse moved to (449, 275)
Screenshot: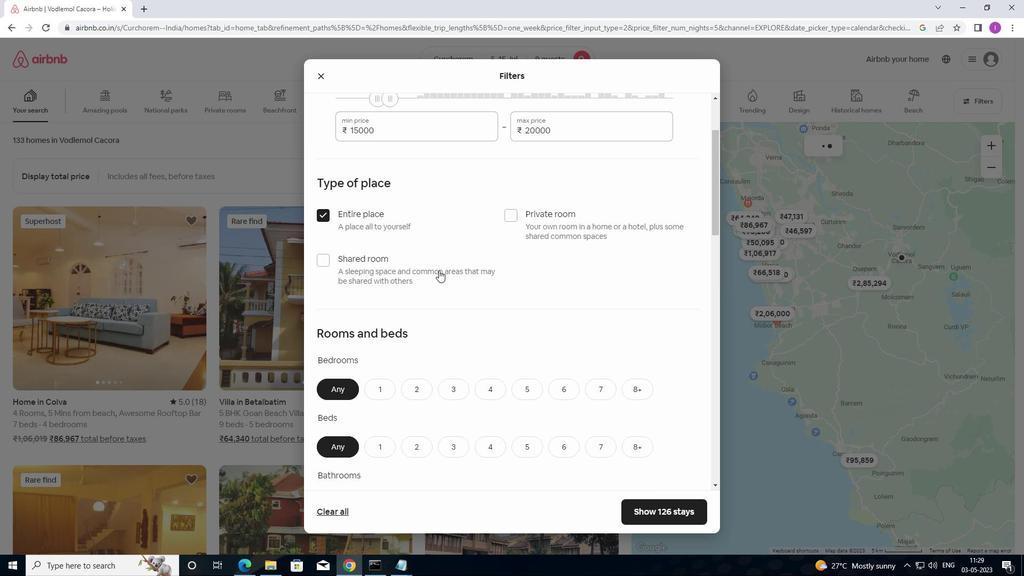 
Action: Mouse scrolled (449, 274) with delta (0, 0)
Screenshot: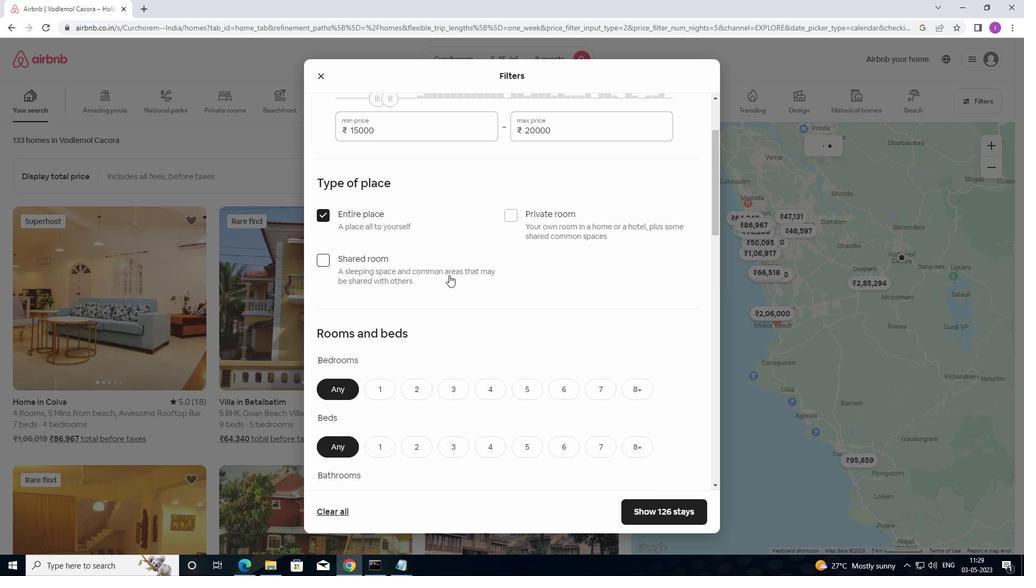 
Action: Mouse moved to (449, 275)
Screenshot: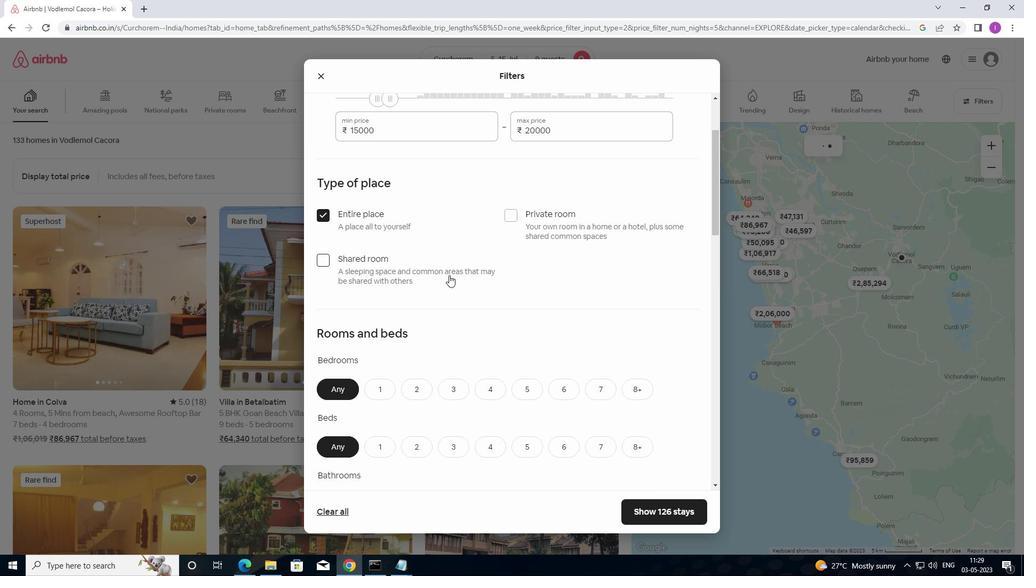 
Action: Mouse scrolled (449, 274) with delta (0, 0)
Screenshot: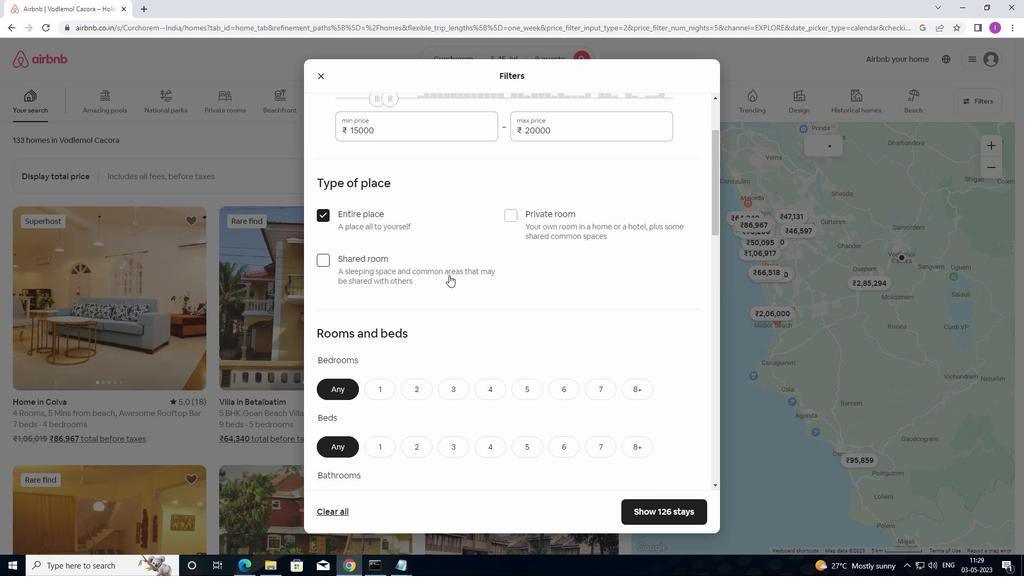 
Action: Mouse moved to (449, 275)
Screenshot: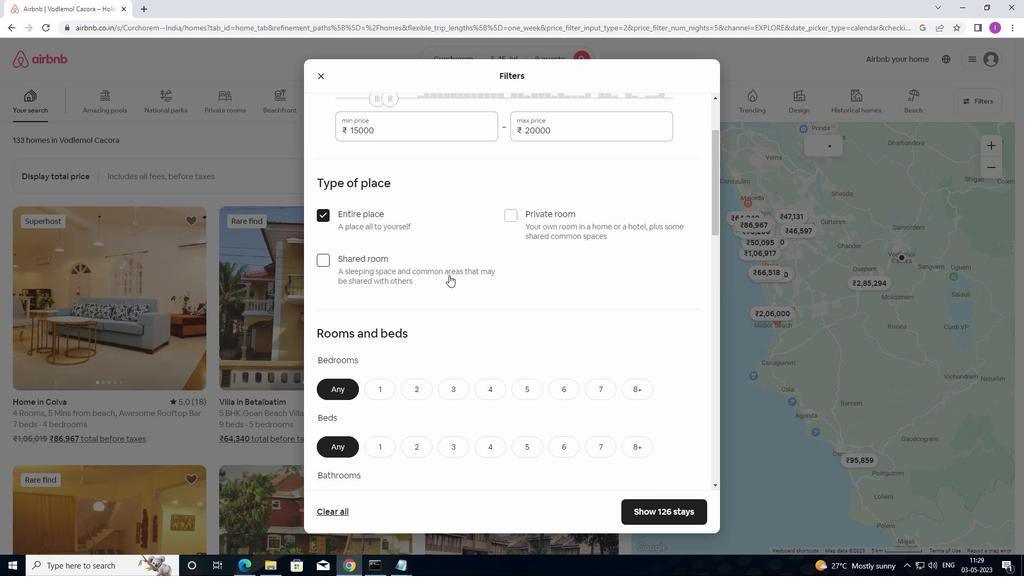
Action: Mouse scrolled (449, 274) with delta (0, 0)
Screenshot: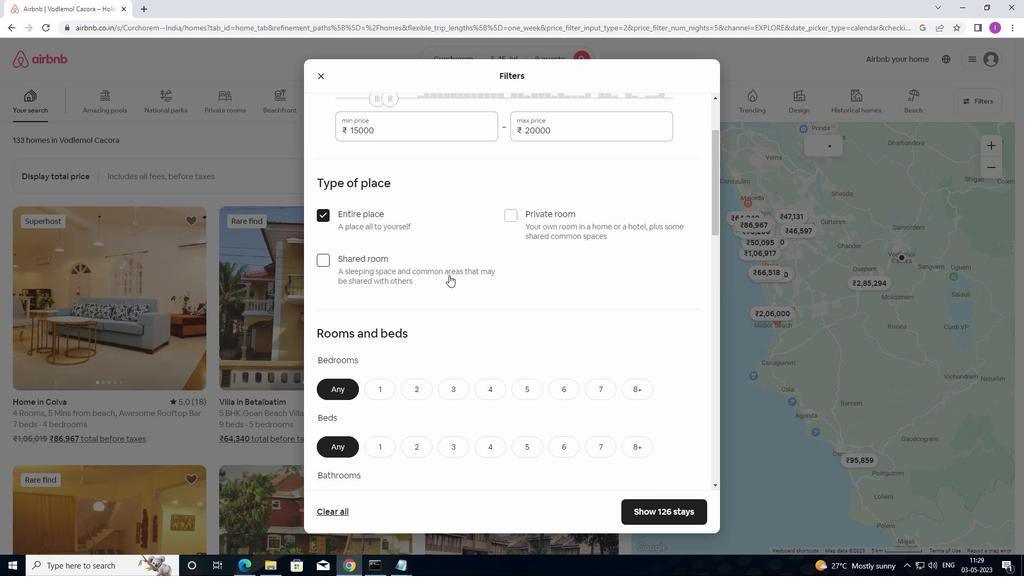 
Action: Mouse moved to (534, 229)
Screenshot: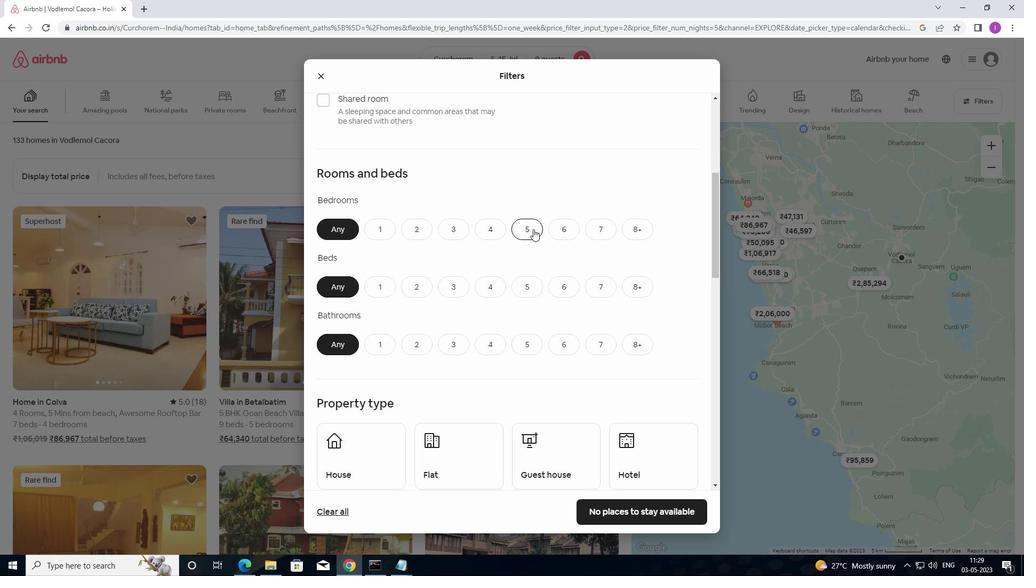 
Action: Mouse pressed left at (534, 229)
Screenshot: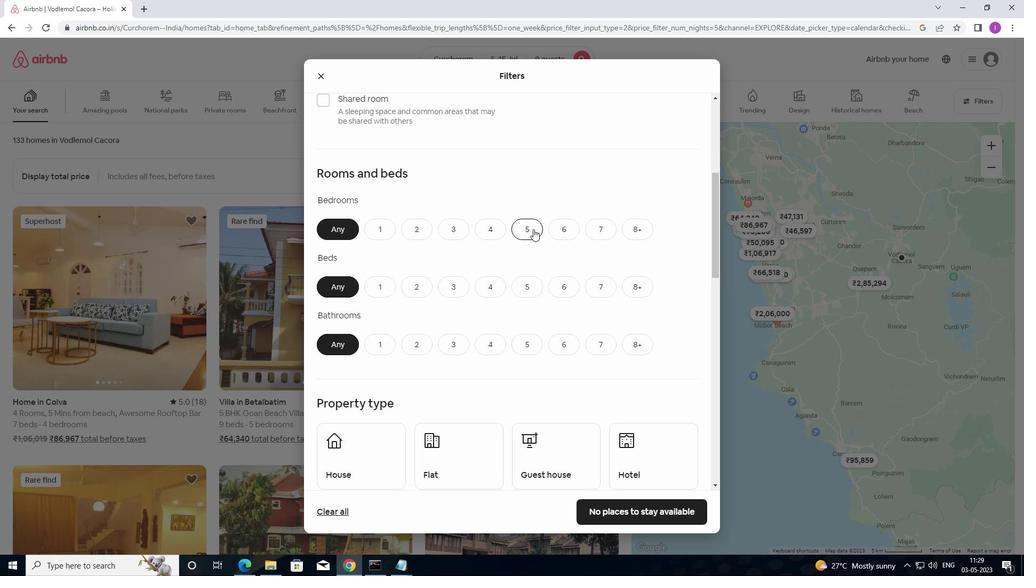 
Action: Mouse moved to (533, 291)
Screenshot: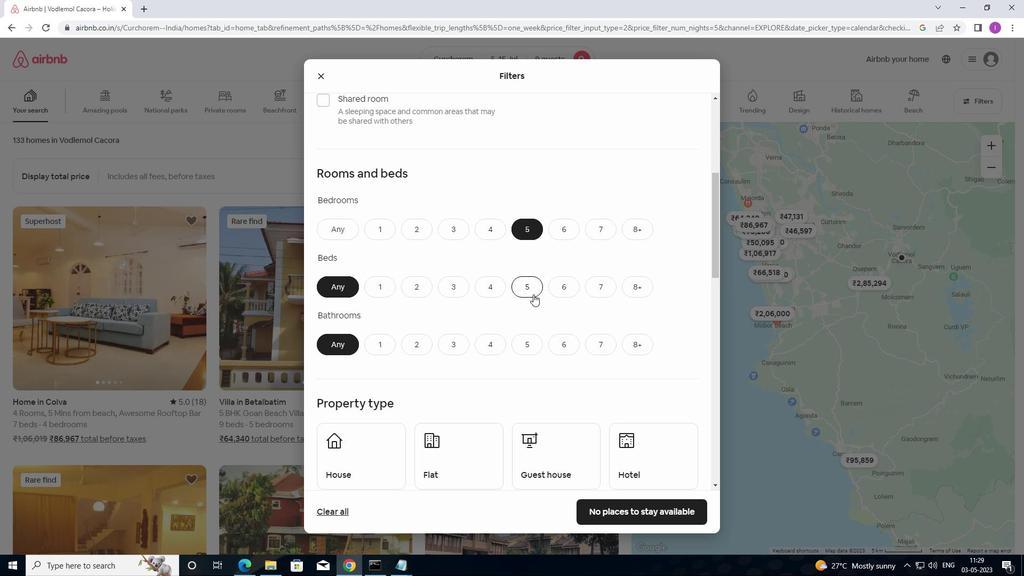 
Action: Mouse pressed left at (533, 291)
Screenshot: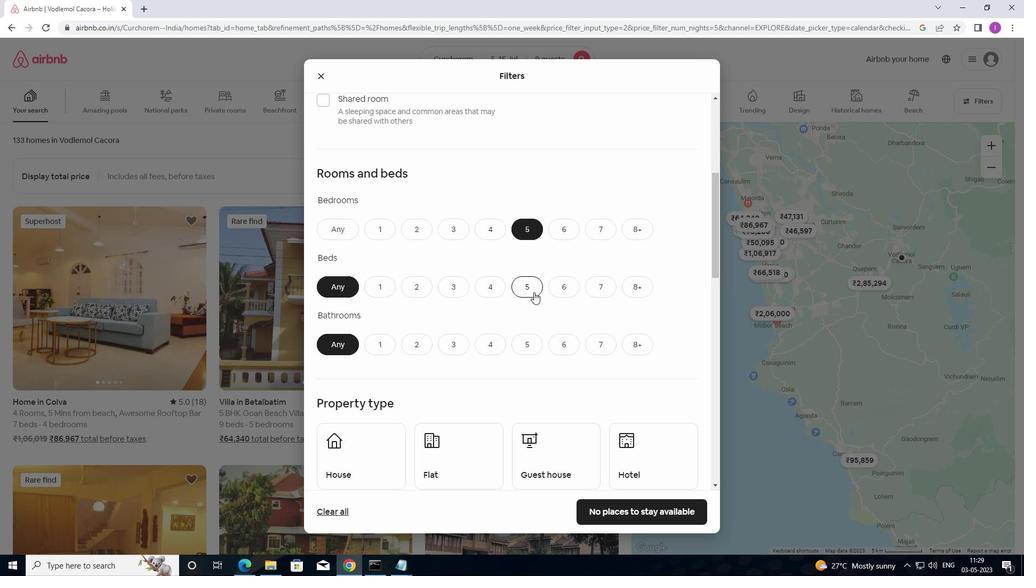 
Action: Mouse moved to (514, 345)
Screenshot: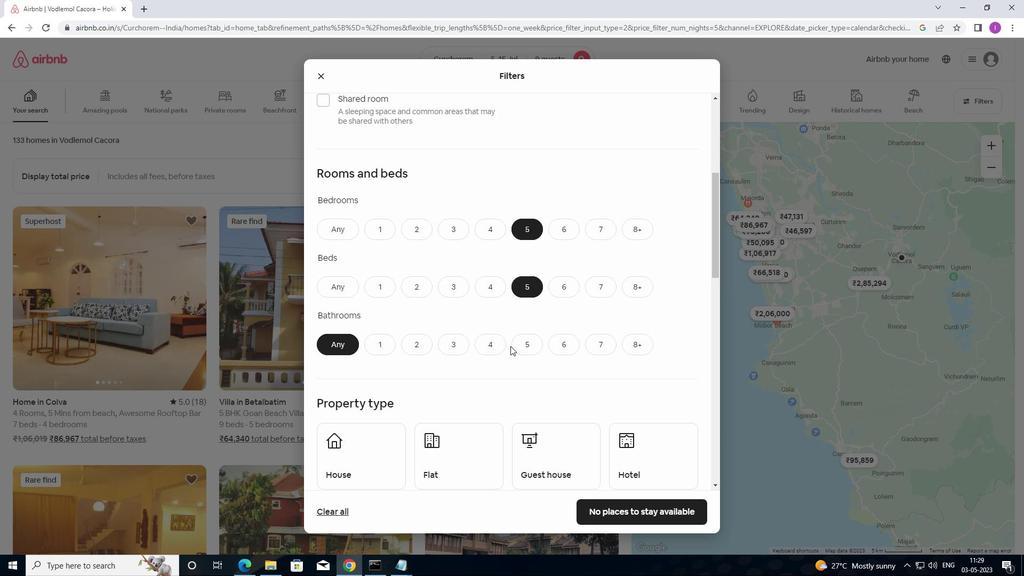 
Action: Mouse pressed left at (514, 345)
Screenshot: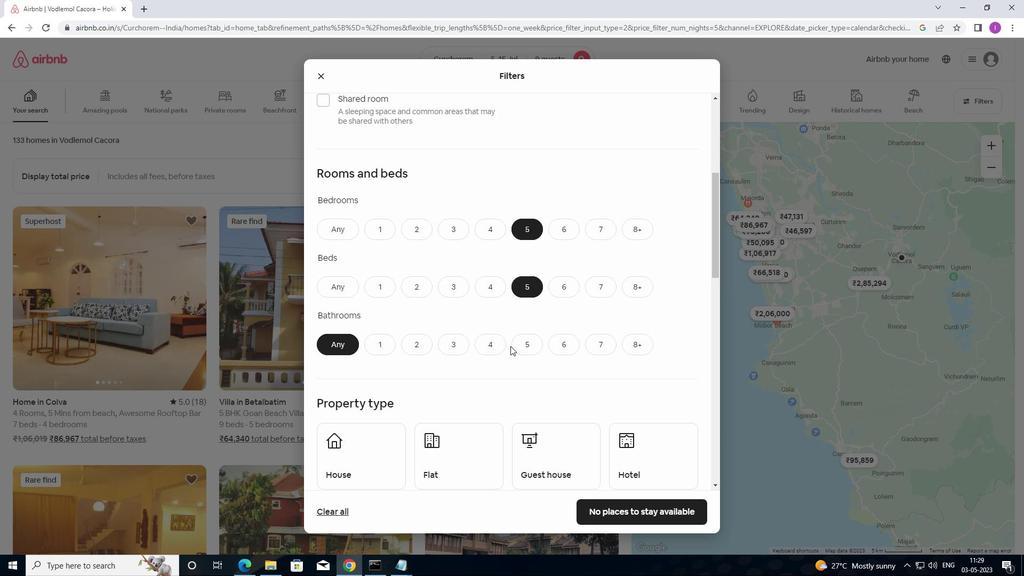 
Action: Mouse moved to (514, 339)
Screenshot: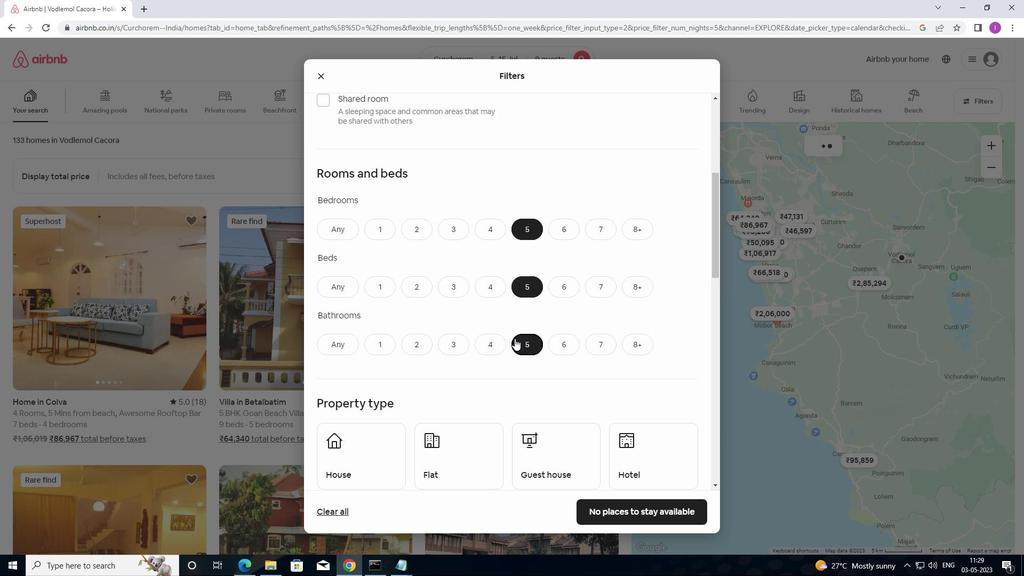 
Action: Mouse scrolled (514, 338) with delta (0, 0)
Screenshot: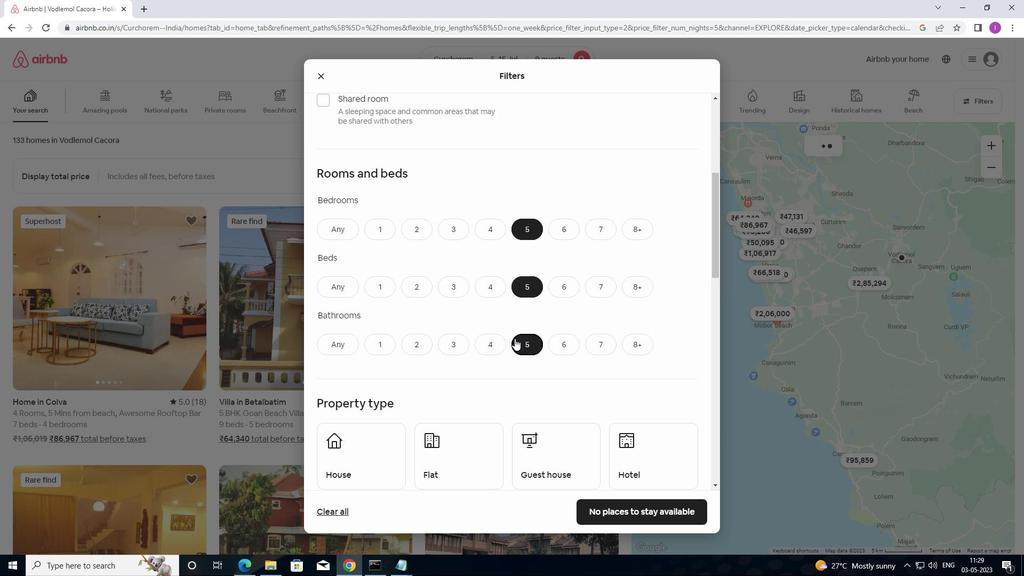 
Action: Mouse moved to (511, 341)
Screenshot: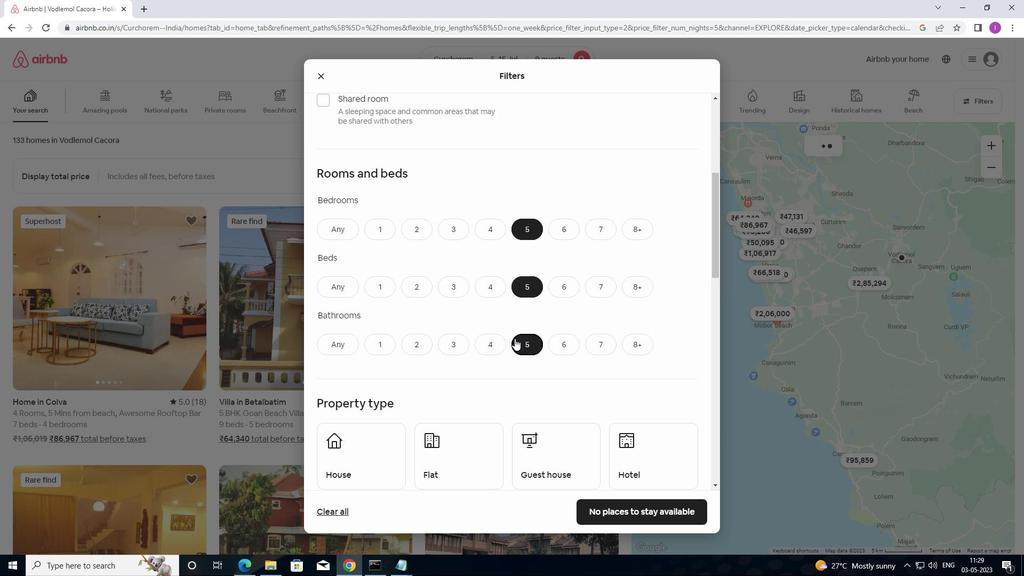 
Action: Mouse scrolled (511, 341) with delta (0, 0)
Screenshot: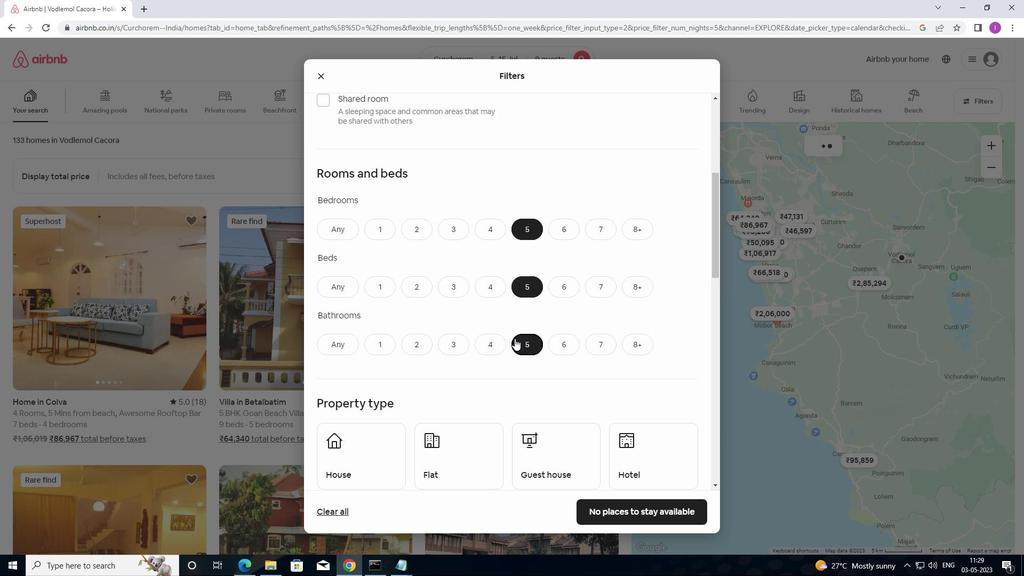 
Action: Mouse moved to (506, 343)
Screenshot: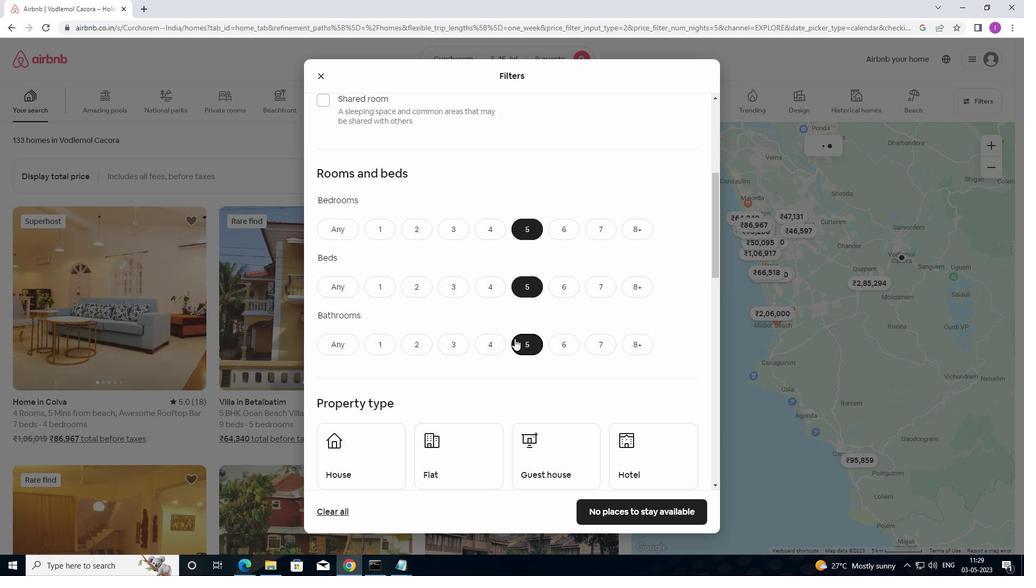
Action: Mouse scrolled (506, 342) with delta (0, 0)
Screenshot: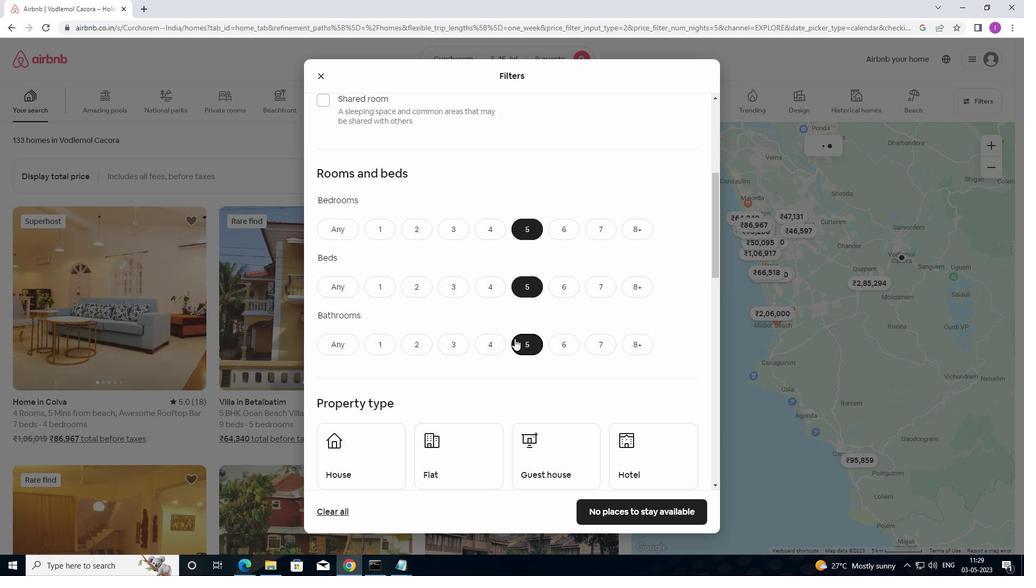 
Action: Mouse moved to (389, 305)
Screenshot: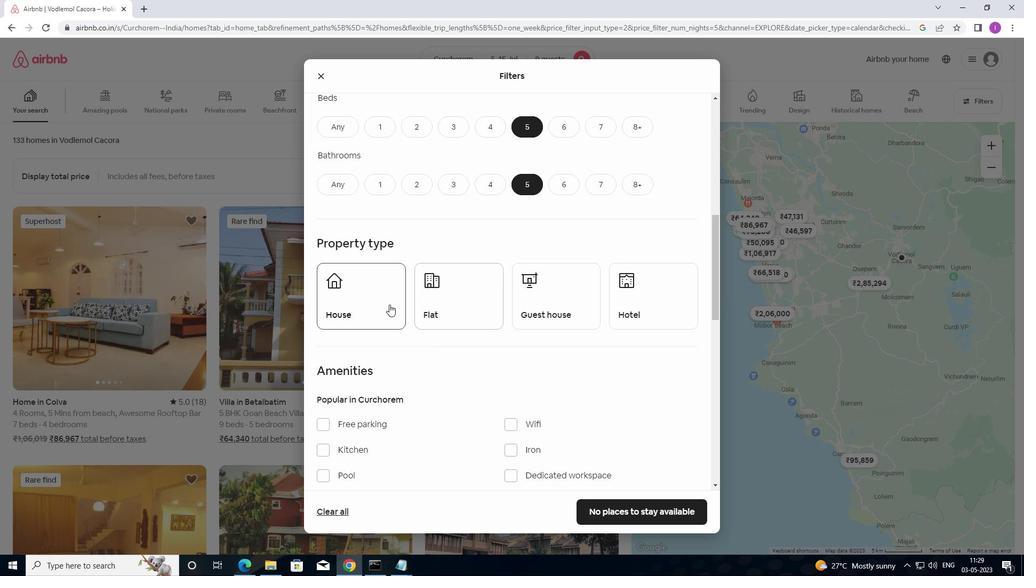 
Action: Mouse pressed left at (389, 305)
Screenshot: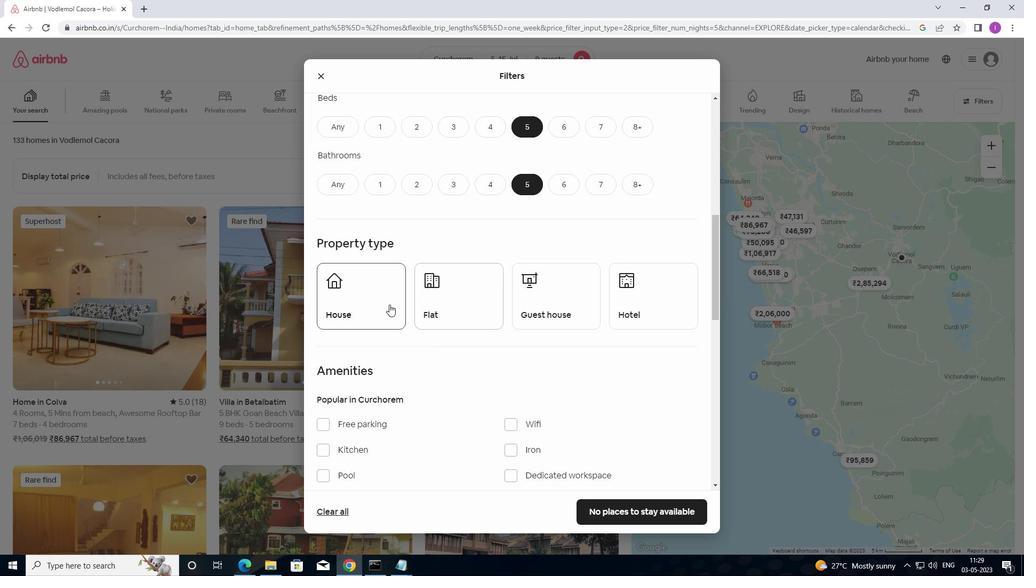 
Action: Mouse moved to (464, 304)
Screenshot: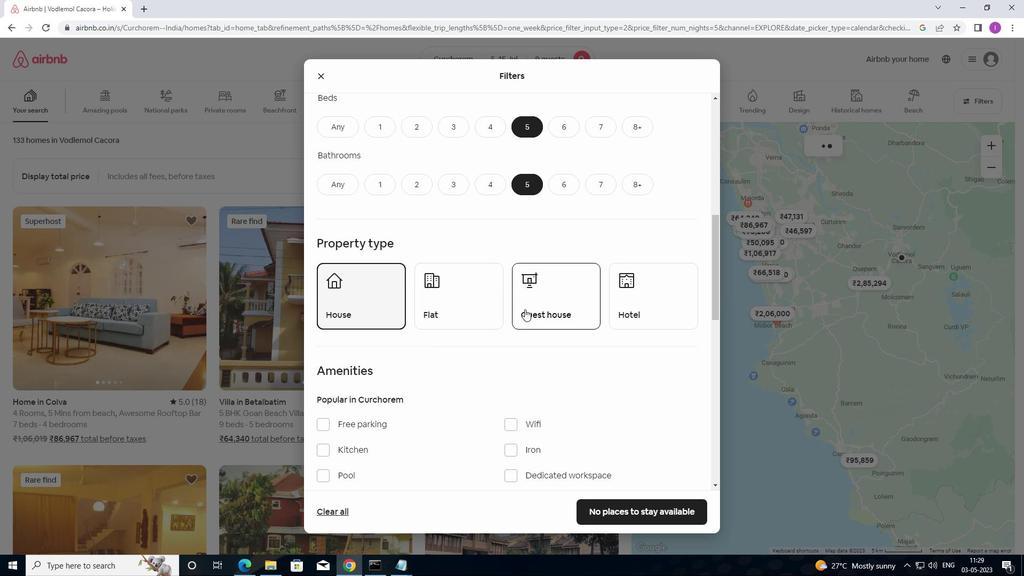 
Action: Mouse pressed left at (464, 304)
Screenshot: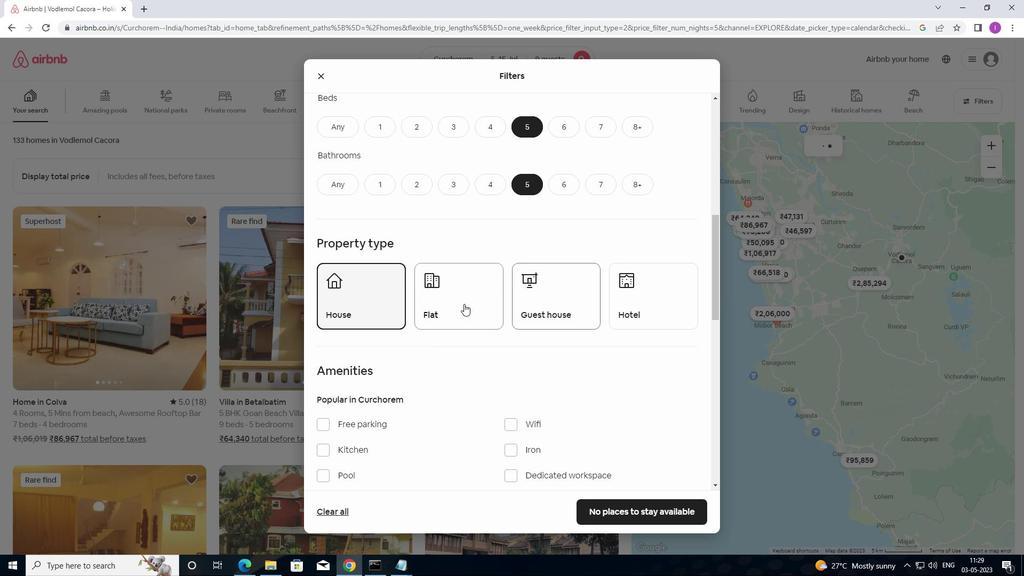
Action: Mouse moved to (563, 301)
Screenshot: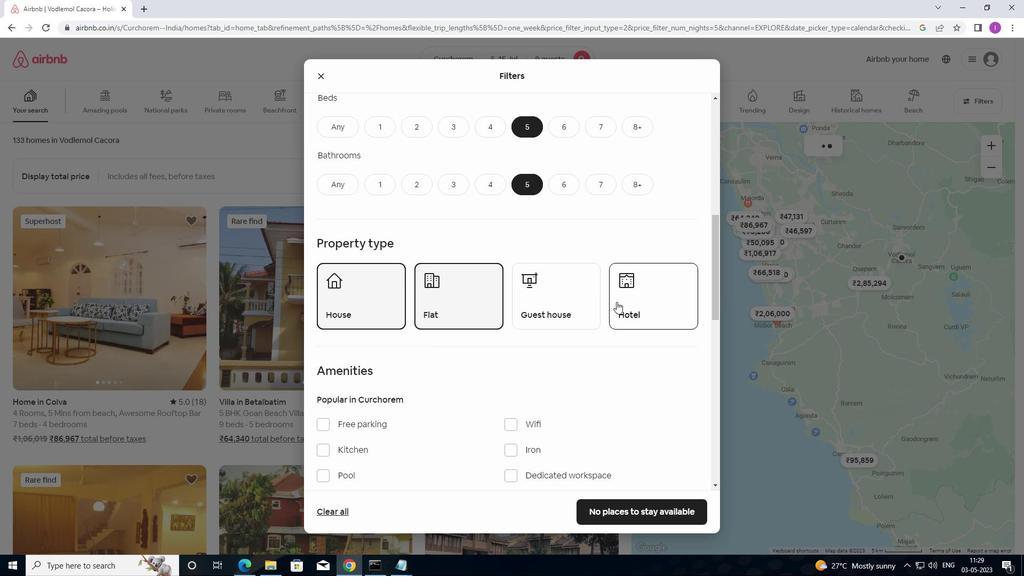 
Action: Mouse pressed left at (563, 301)
Screenshot: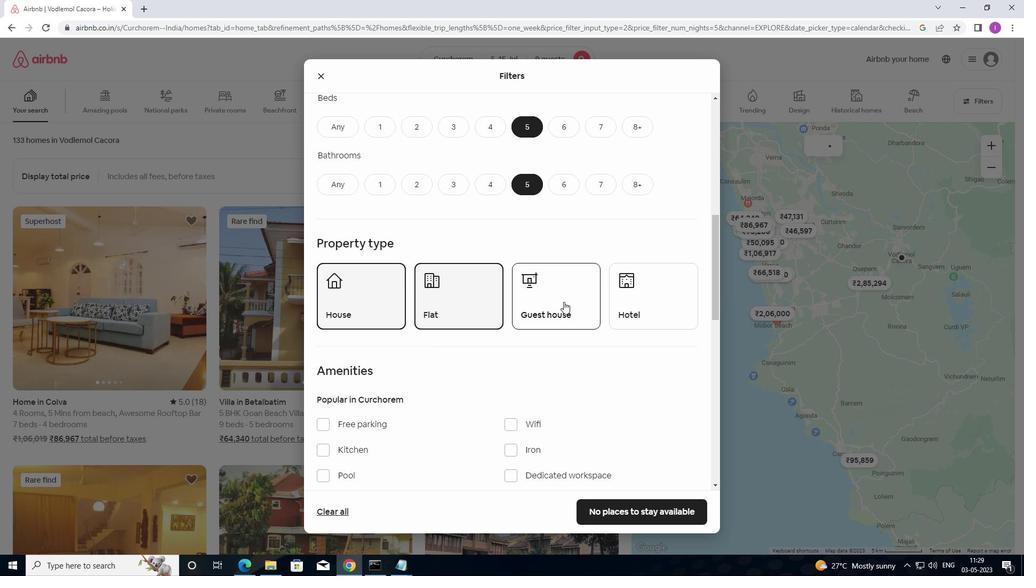 
Action: Mouse moved to (552, 350)
Screenshot: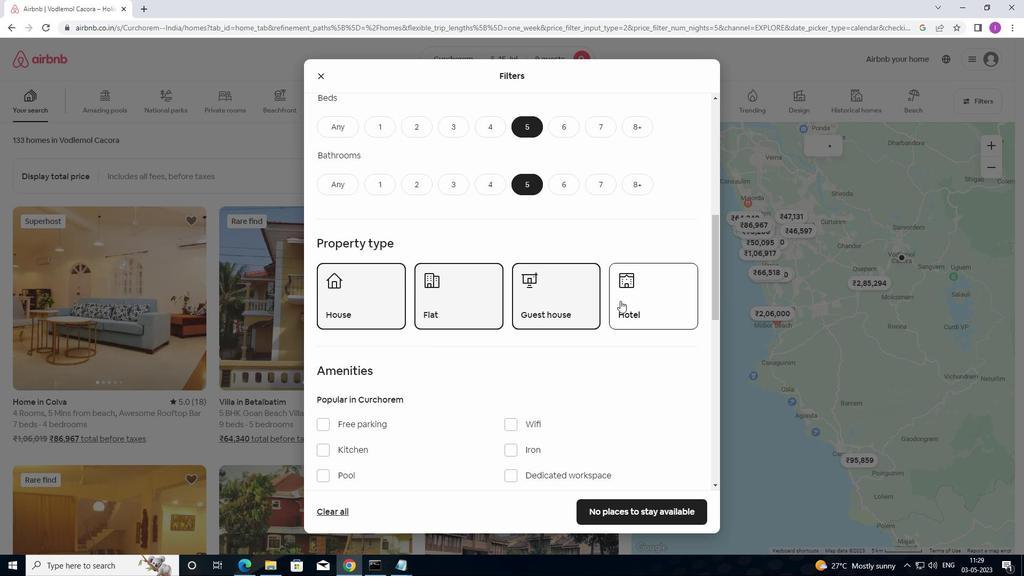 
Action: Mouse scrolled (552, 349) with delta (0, 0)
Screenshot: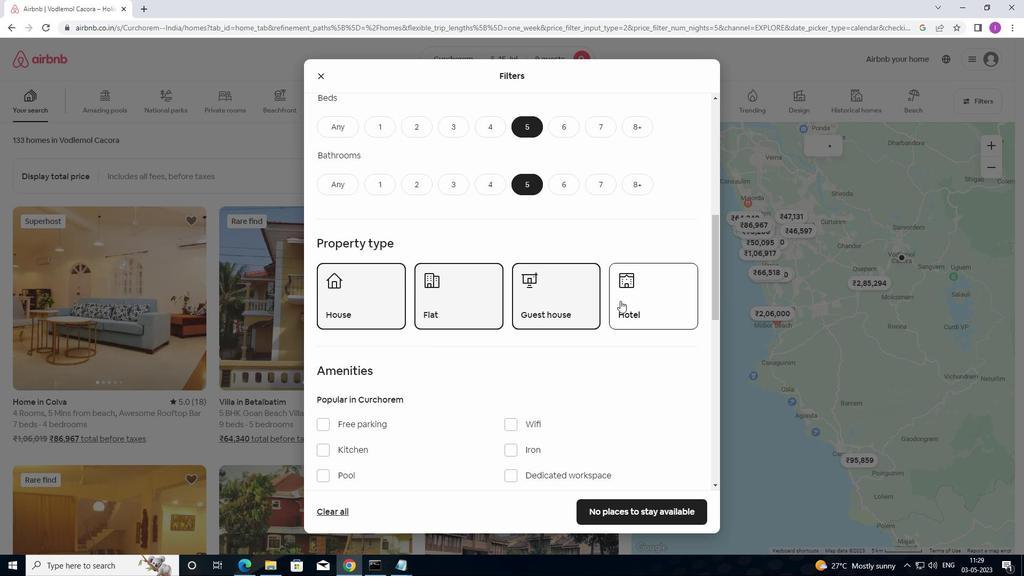 
Action: Mouse moved to (545, 358)
Screenshot: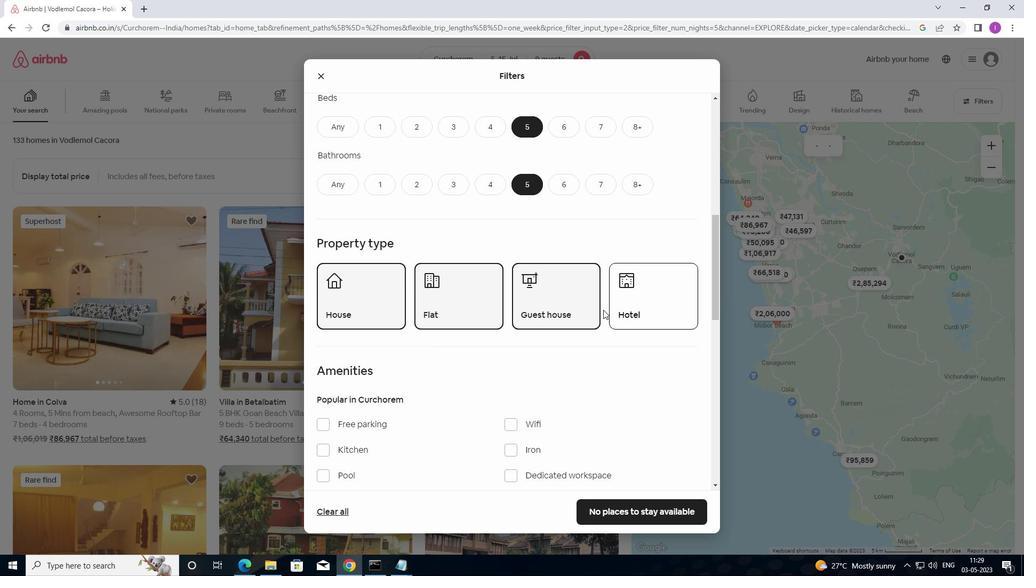 
Action: Mouse scrolled (545, 358) with delta (0, 0)
Screenshot: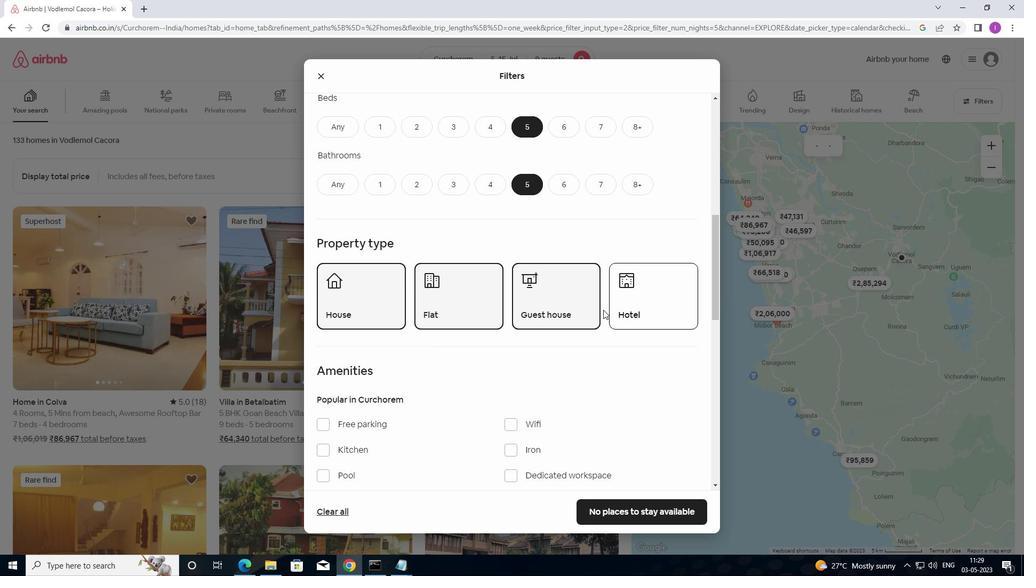 
Action: Mouse moved to (545, 359)
Screenshot: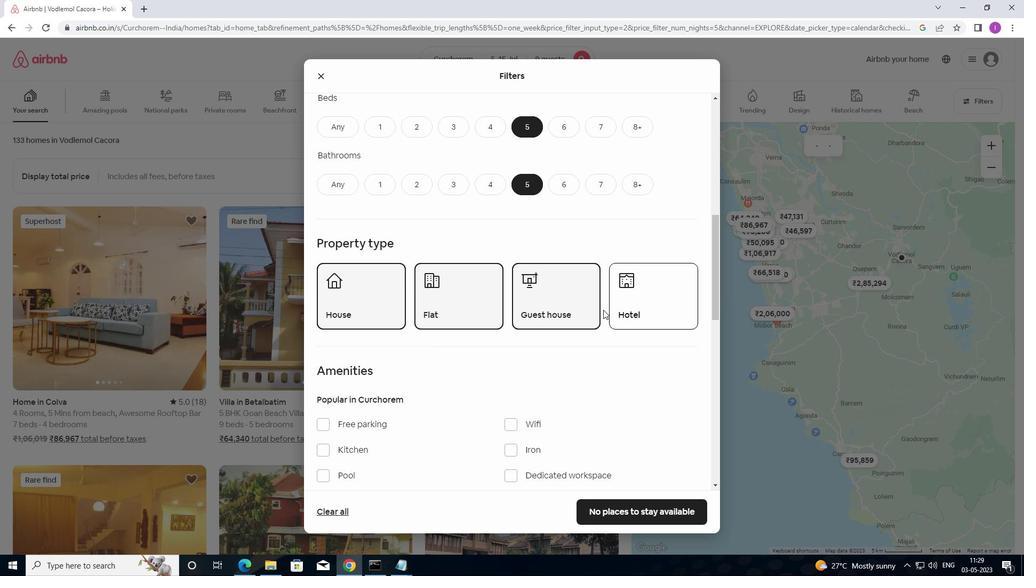 
Action: Mouse scrolled (545, 358) with delta (0, 0)
Screenshot: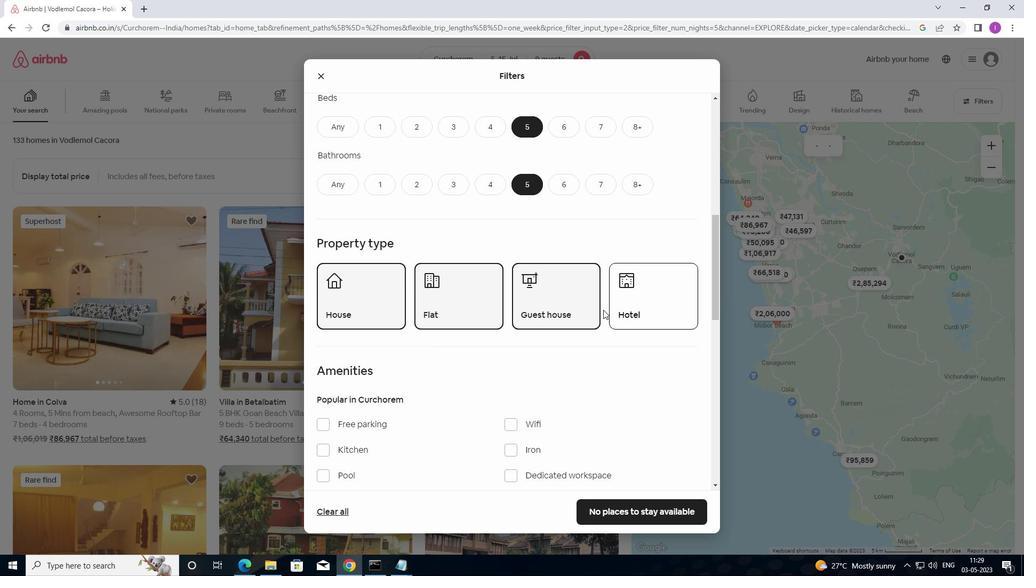 
Action: Mouse moved to (540, 359)
Screenshot: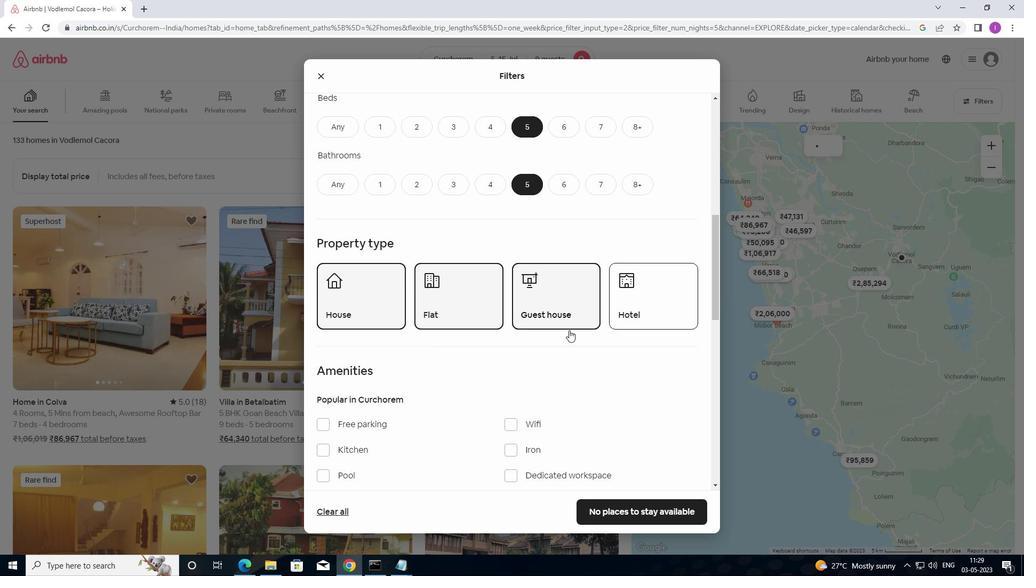 
Action: Mouse scrolled (540, 358) with delta (0, 0)
Screenshot: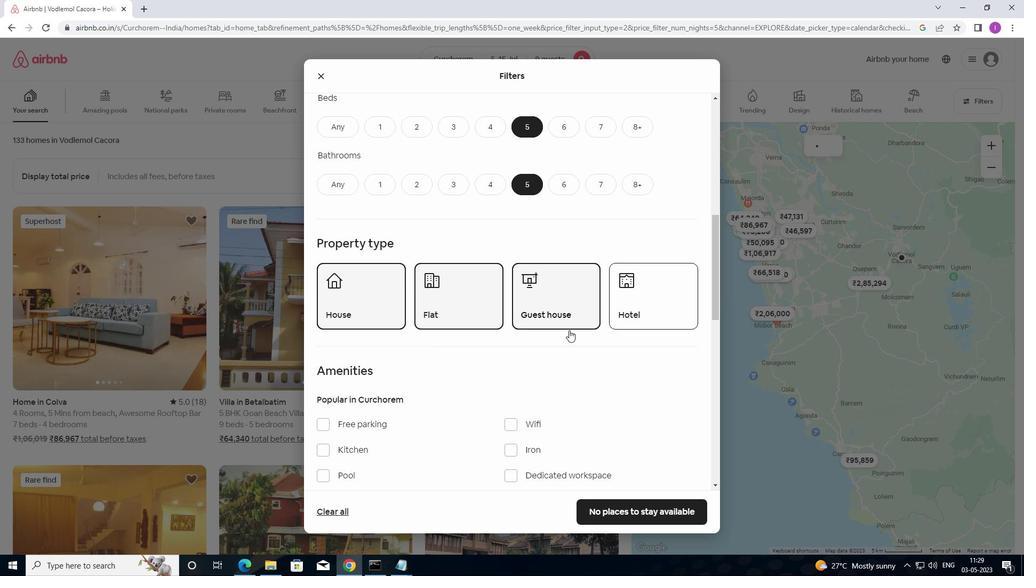 
Action: Mouse moved to (533, 352)
Screenshot: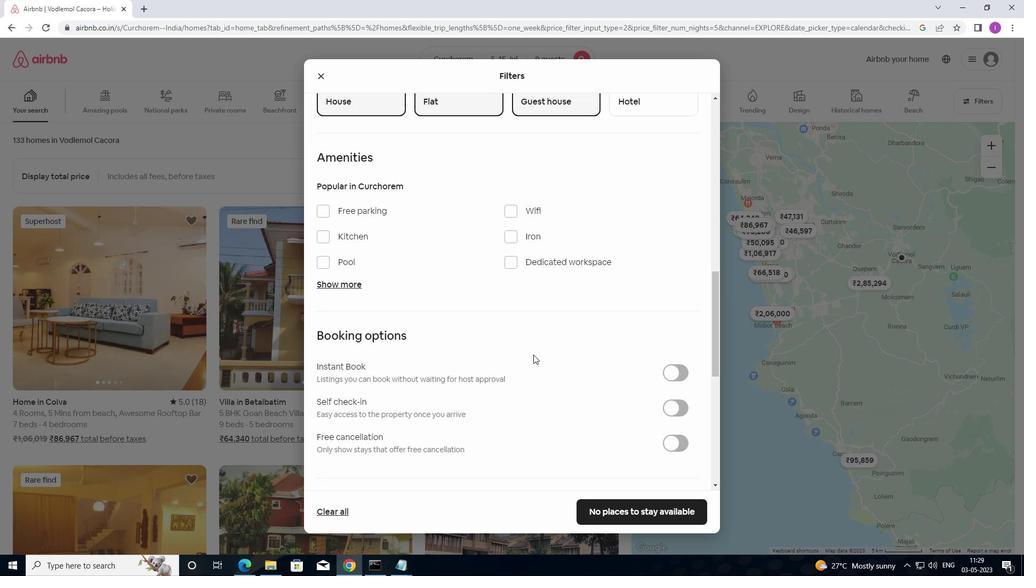 
Action: Mouse scrolled (533, 352) with delta (0, 0)
Screenshot: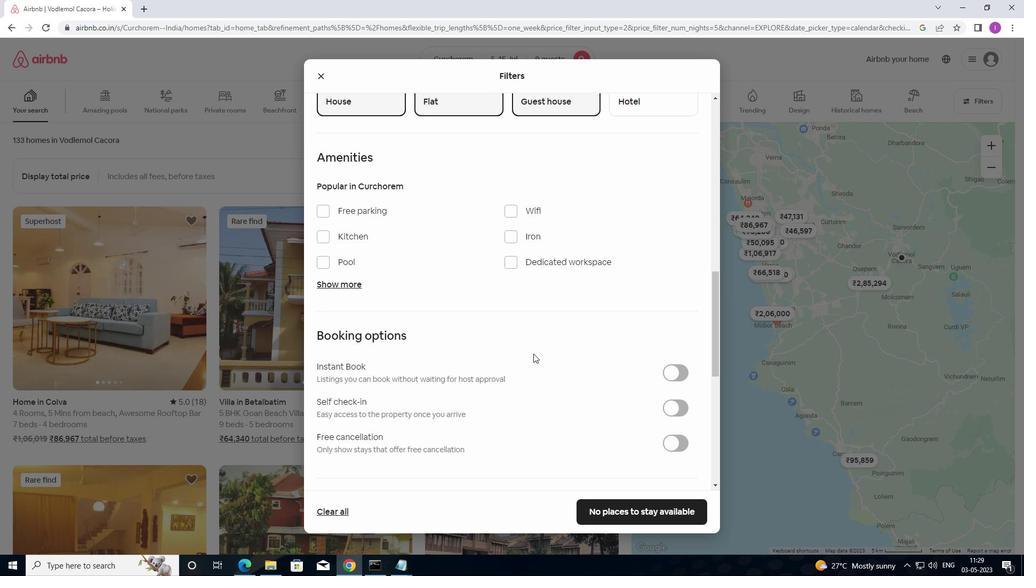 
Action: Mouse moved to (533, 352)
Screenshot: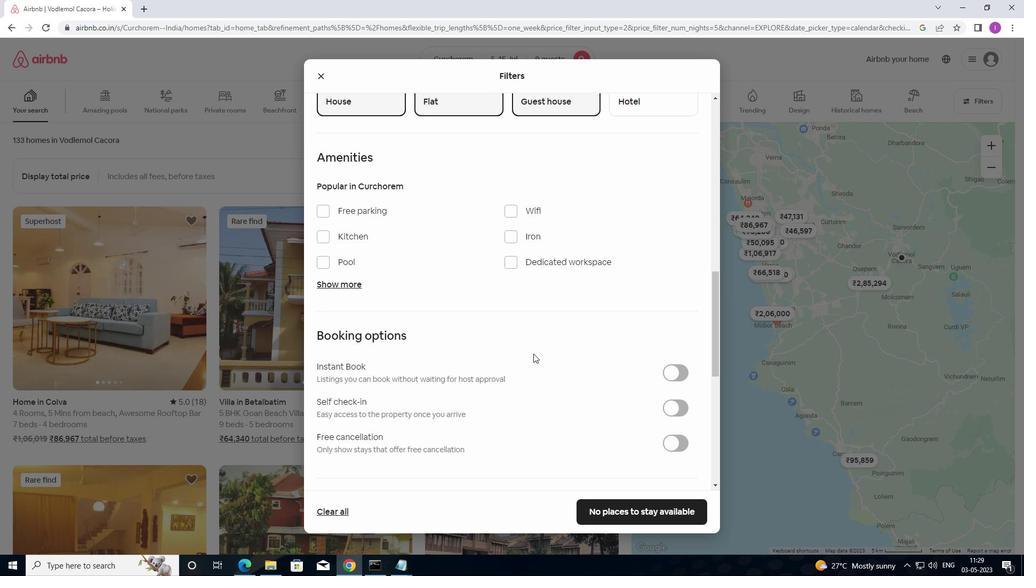 
Action: Mouse scrolled (533, 352) with delta (0, 0)
Screenshot: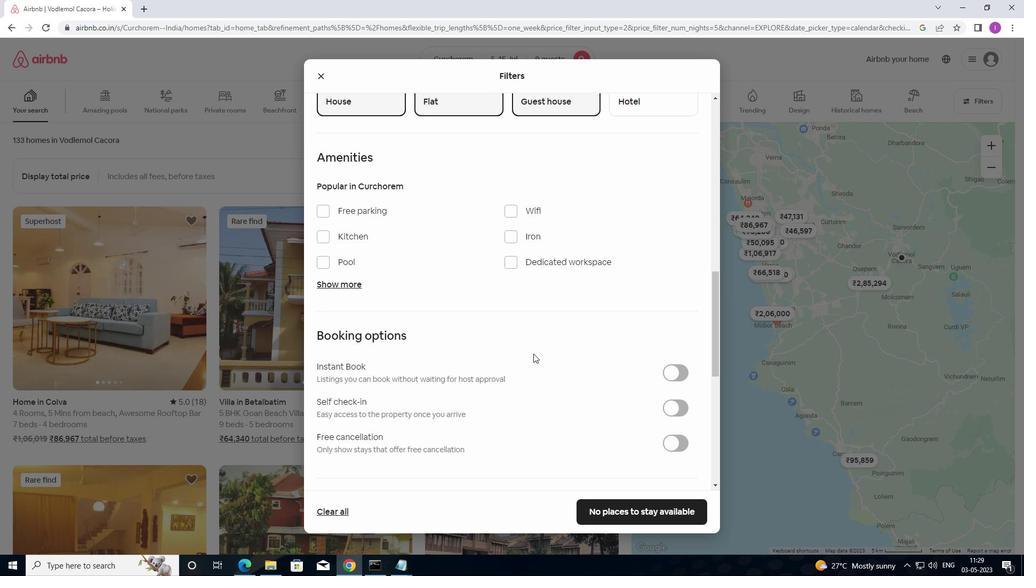 
Action: Mouse moved to (534, 353)
Screenshot: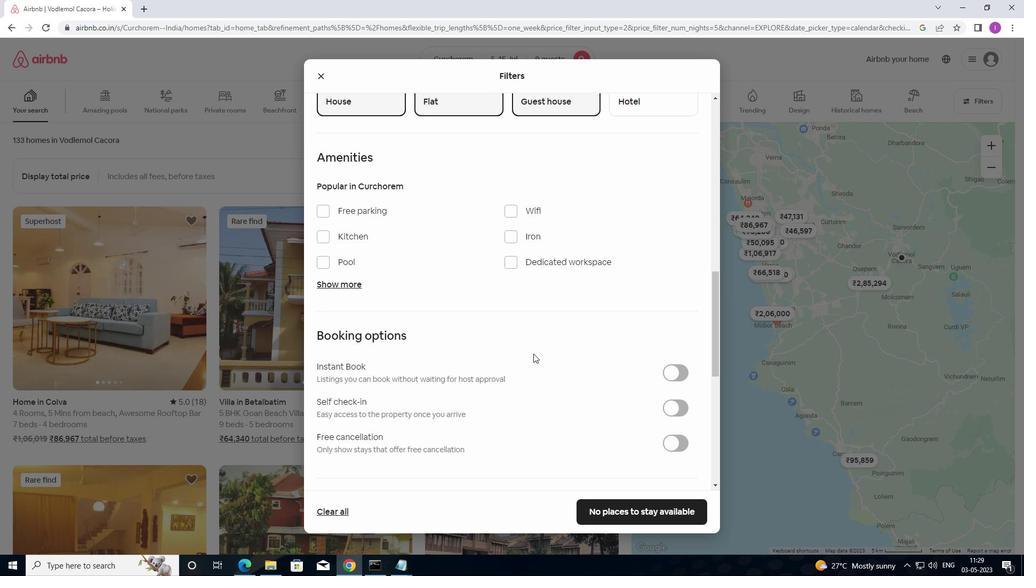 
Action: Mouse scrolled (534, 352) with delta (0, 0)
Screenshot: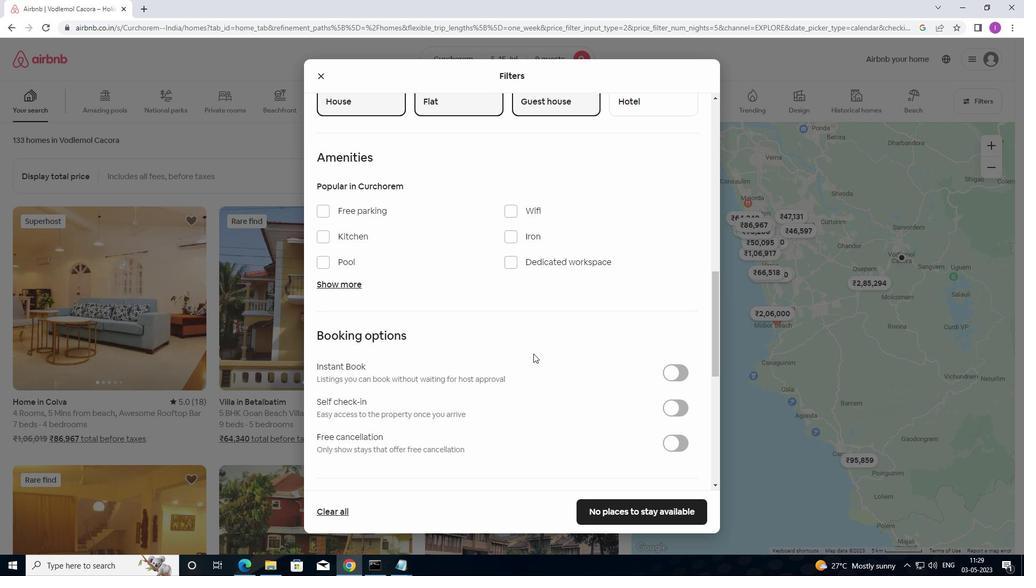 
Action: Mouse scrolled (534, 352) with delta (0, 0)
Screenshot: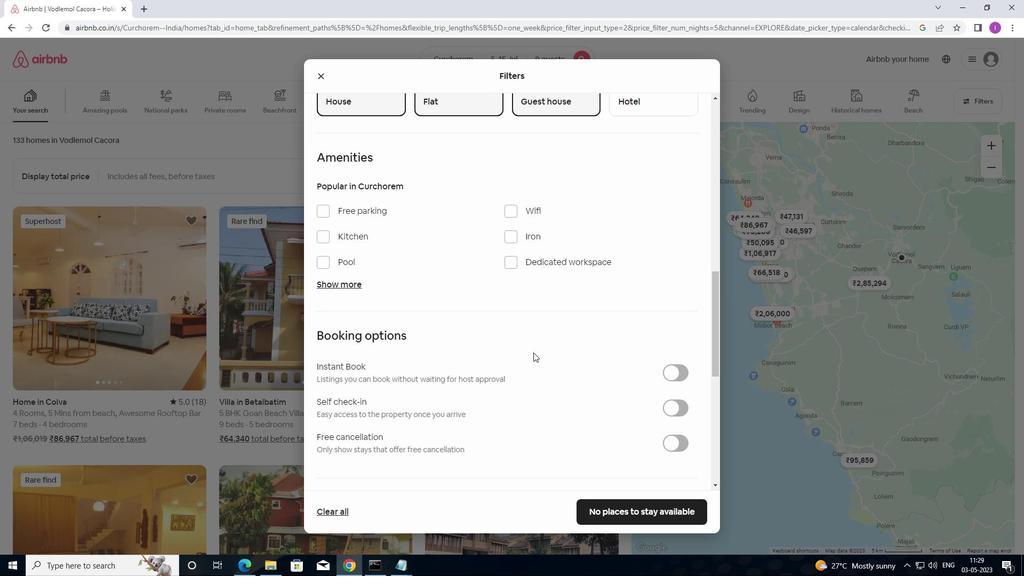 
Action: Mouse moved to (674, 195)
Screenshot: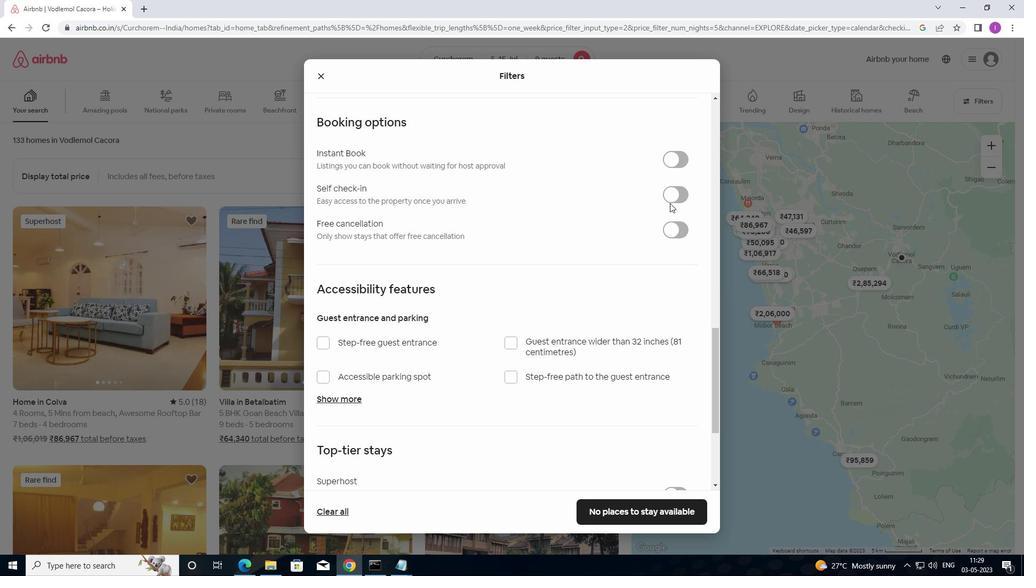 
Action: Mouse pressed left at (674, 195)
Screenshot: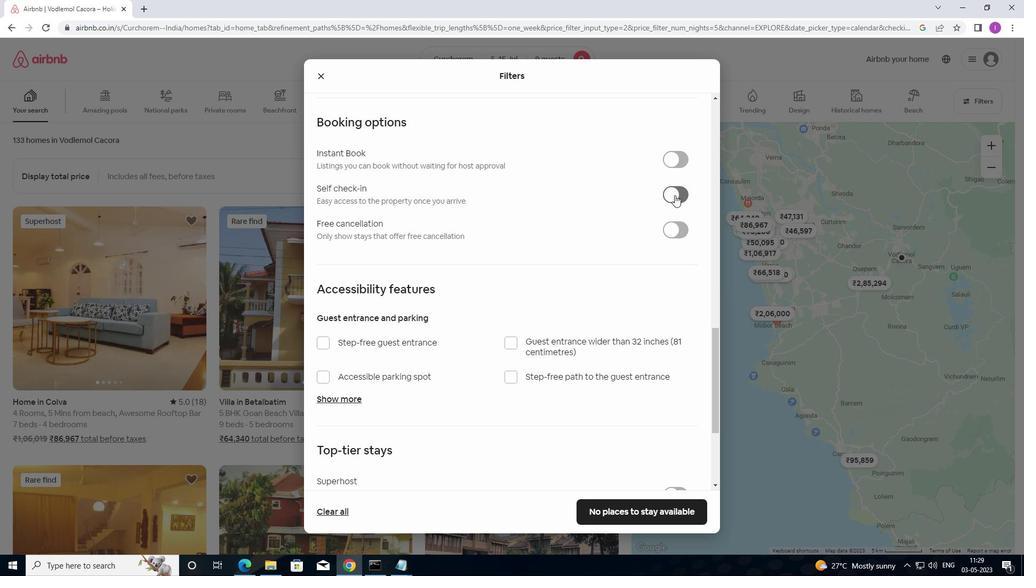 
Action: Mouse moved to (454, 422)
Screenshot: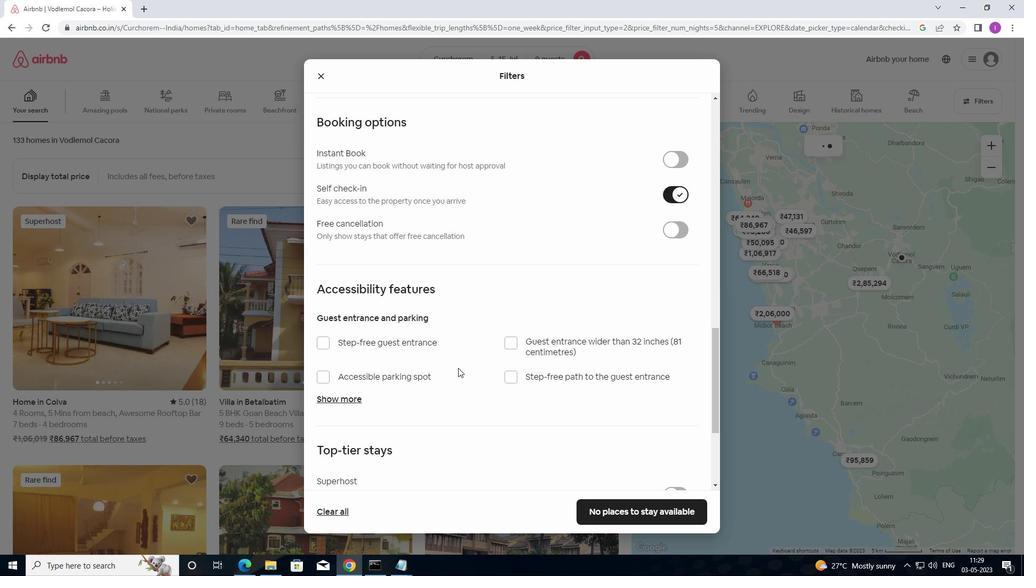 
Action: Mouse scrolled (454, 421) with delta (0, 0)
Screenshot: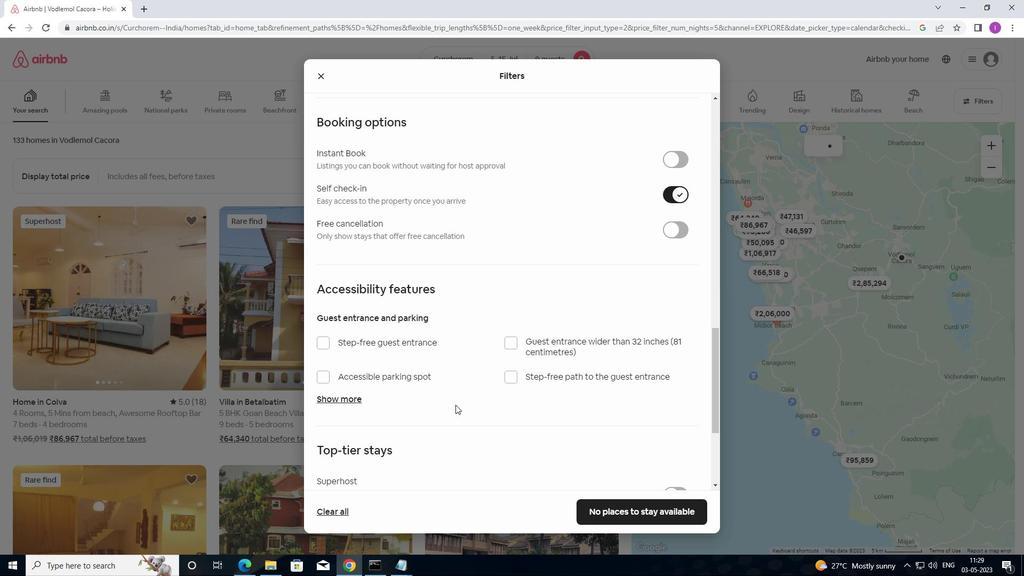 
Action: Mouse moved to (454, 425)
Screenshot: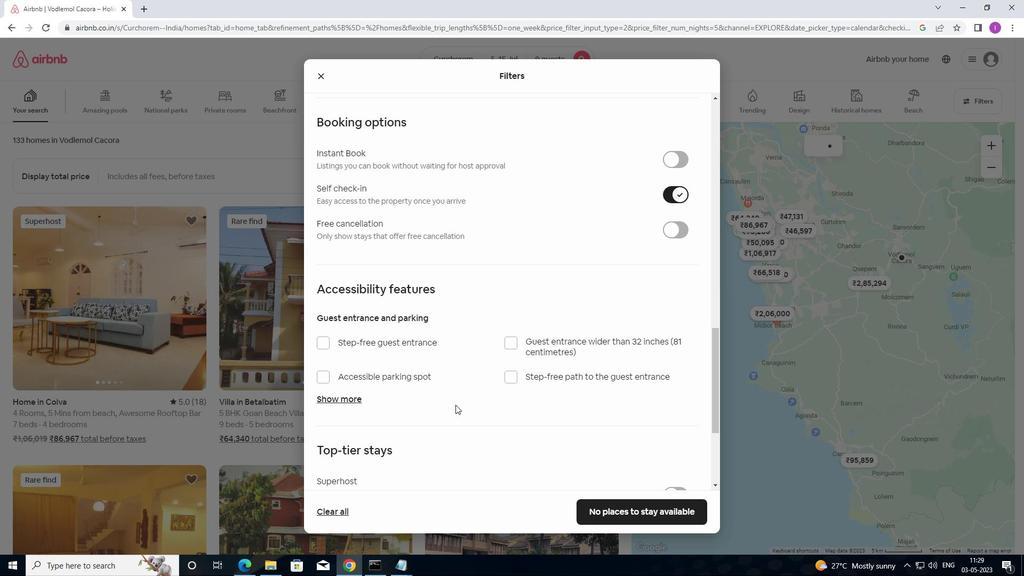 
Action: Mouse scrolled (454, 425) with delta (0, 0)
Screenshot: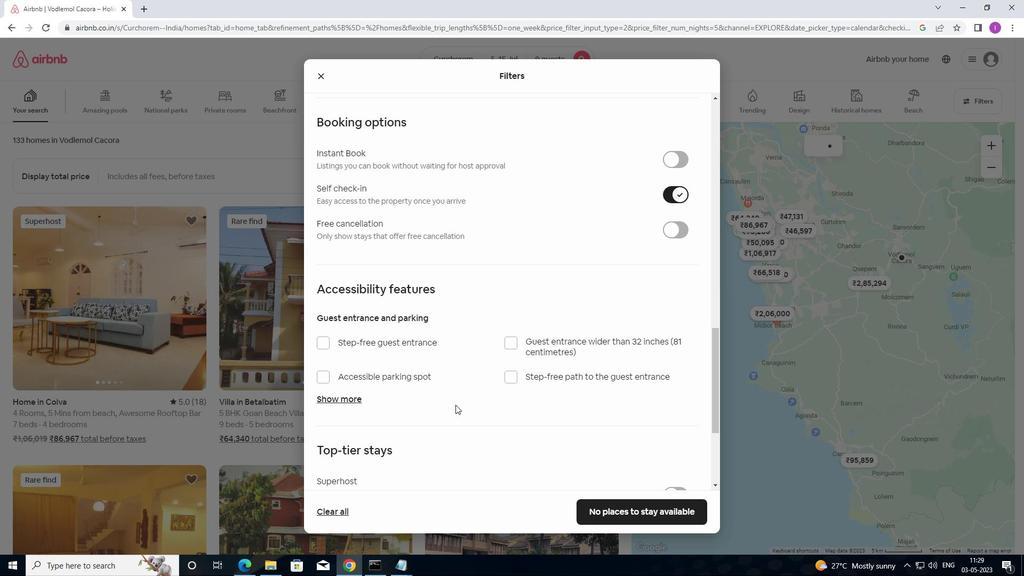 
Action: Mouse scrolled (454, 425) with delta (0, 0)
Screenshot: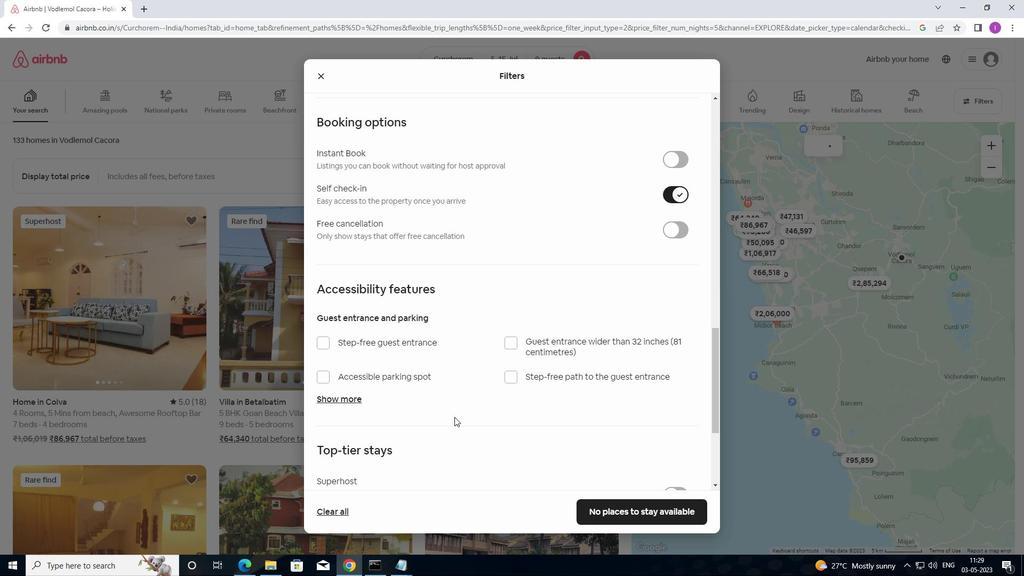 
Action: Mouse moved to (448, 422)
Screenshot: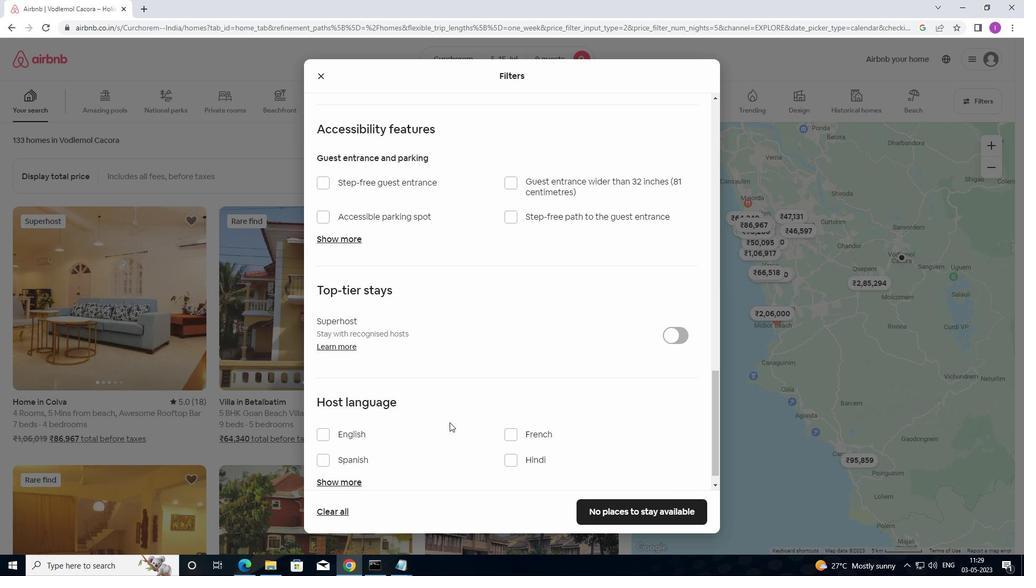 
Action: Mouse scrolled (448, 421) with delta (0, 0)
Screenshot: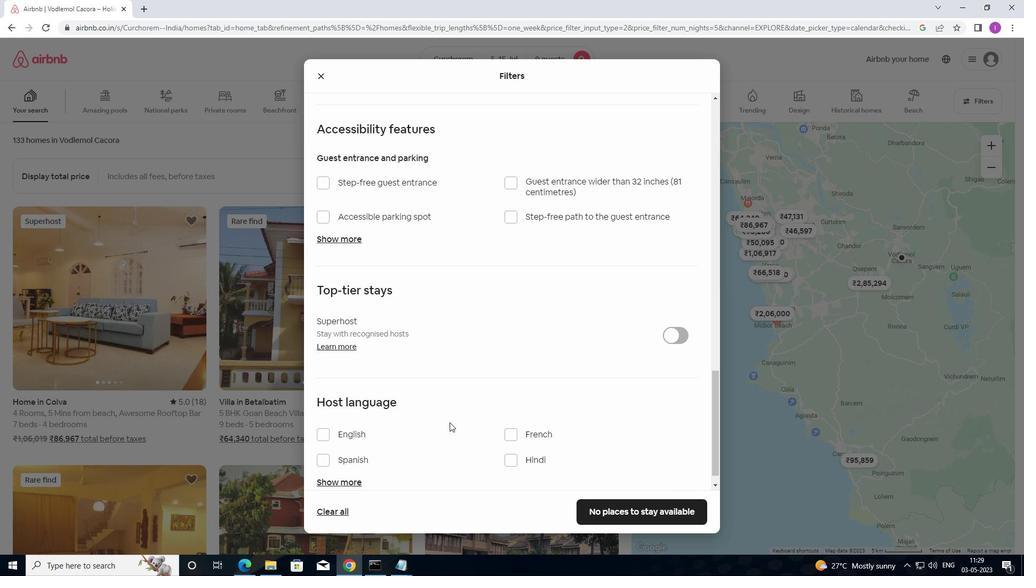 
Action: Mouse scrolled (448, 421) with delta (0, 0)
Screenshot: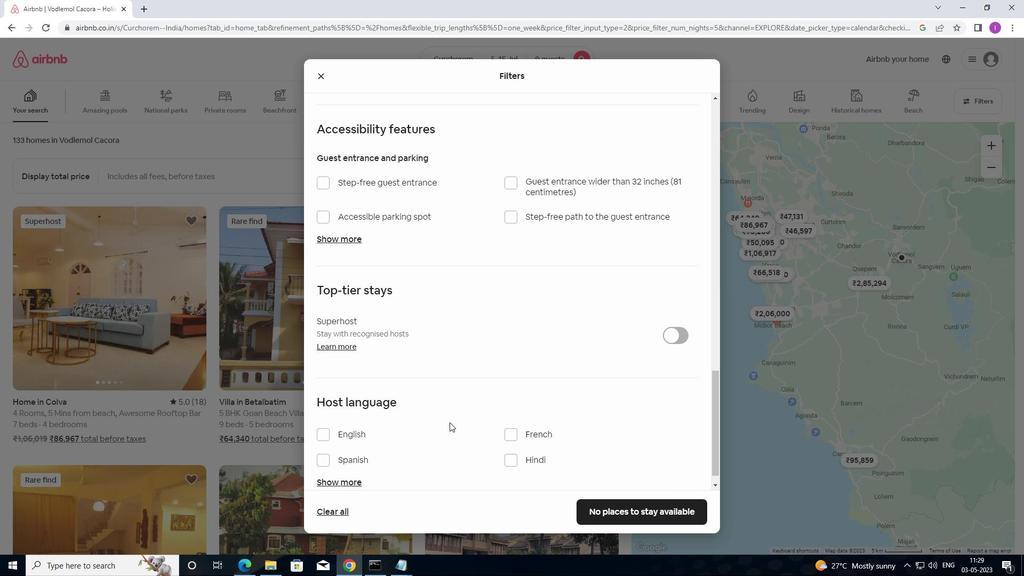 
Action: Mouse moved to (342, 418)
Screenshot: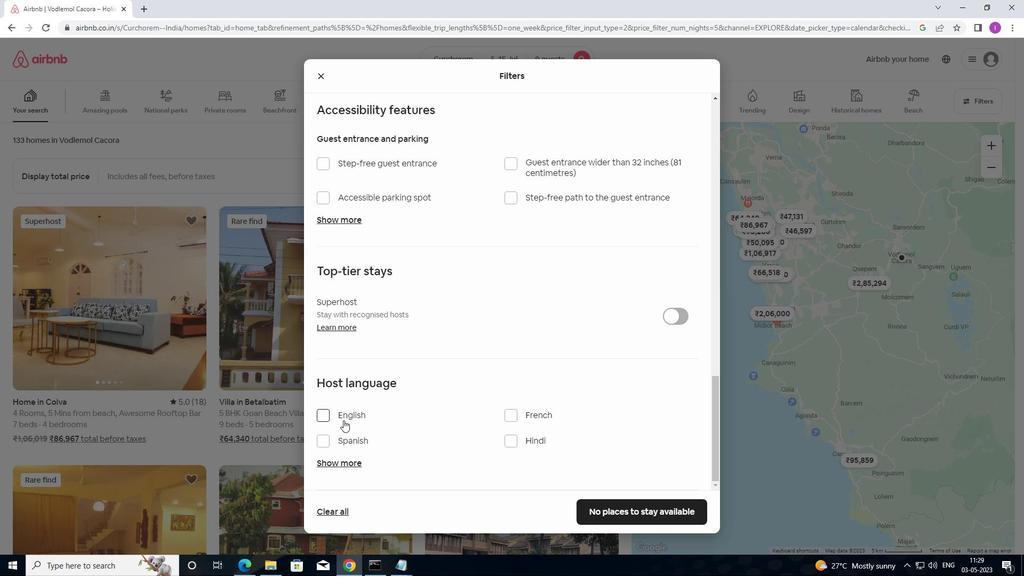 
Action: Mouse pressed left at (342, 418)
Screenshot: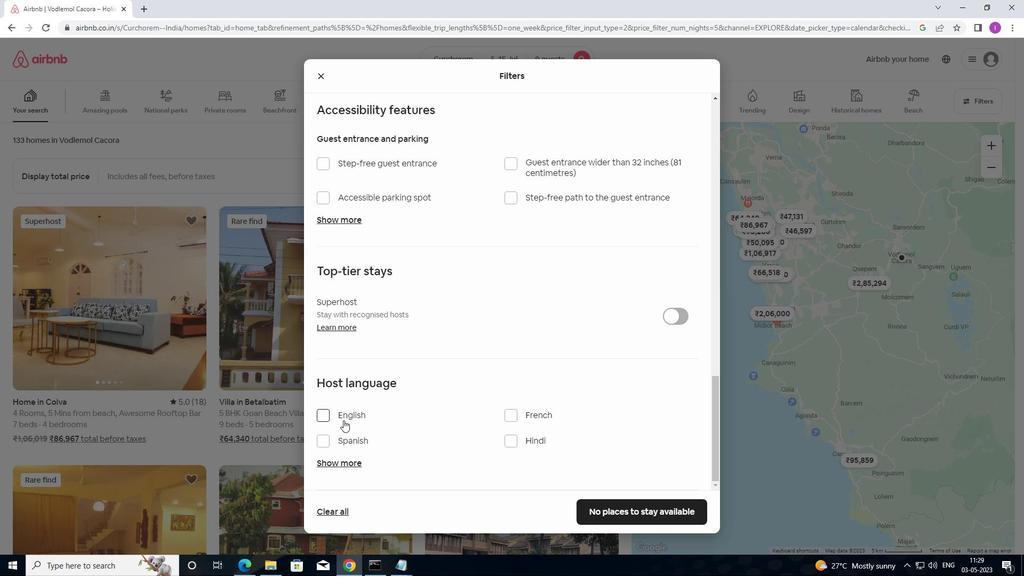 
Action: Mouse moved to (626, 510)
Screenshot: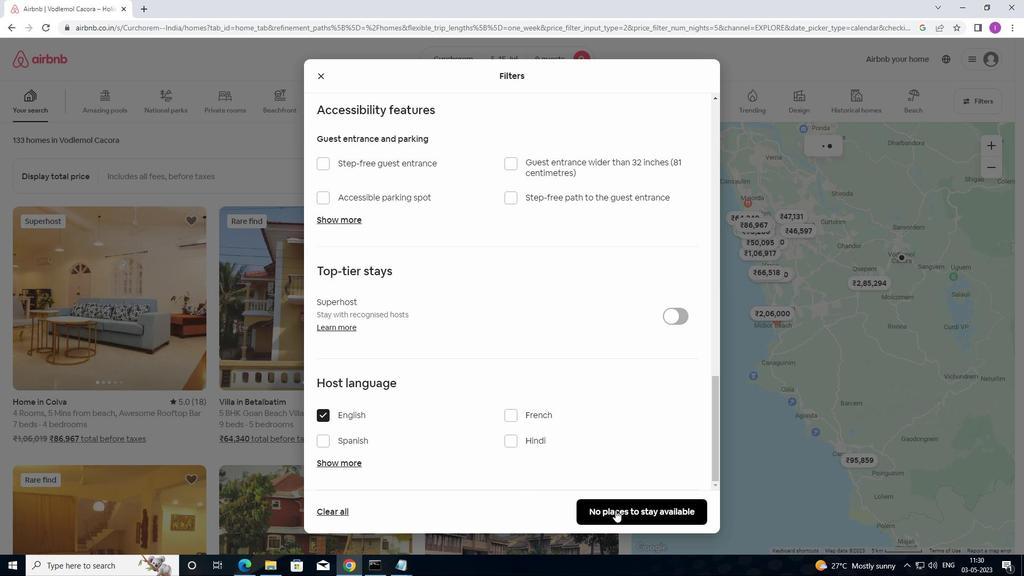 
Action: Mouse pressed left at (626, 510)
Screenshot: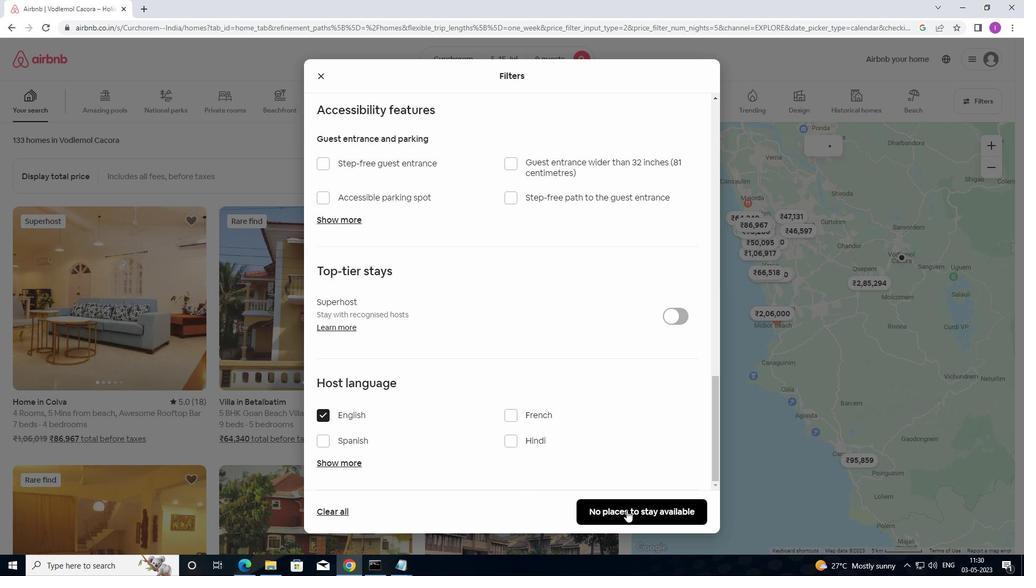 
Action: Mouse moved to (549, 471)
Screenshot: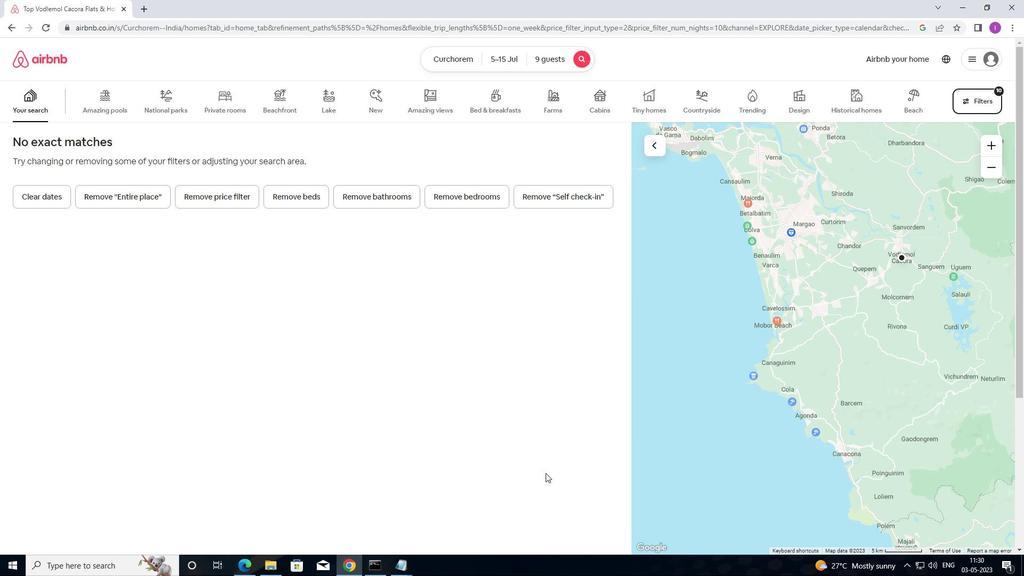 
